 Task: Open Card Legal Review Session in Board Content Marketing Blog Strategy and Execution to Workspace Enterprise Architecture and add a team member Softage.2@softage.net, a label Blue, a checklist Zoology, an attachment from your computer, a color Blue and finally, add a card description 'Plan and execute company team-building activity at an escape room' and a comment 'Let us approach this task with a sense of ownership and accountability, taking responsibility for our actions and decisions.'. Add a start date 'Jan 06, 1900' with a due date 'Jan 13, 1900'
Action: Mouse moved to (88, 295)
Screenshot: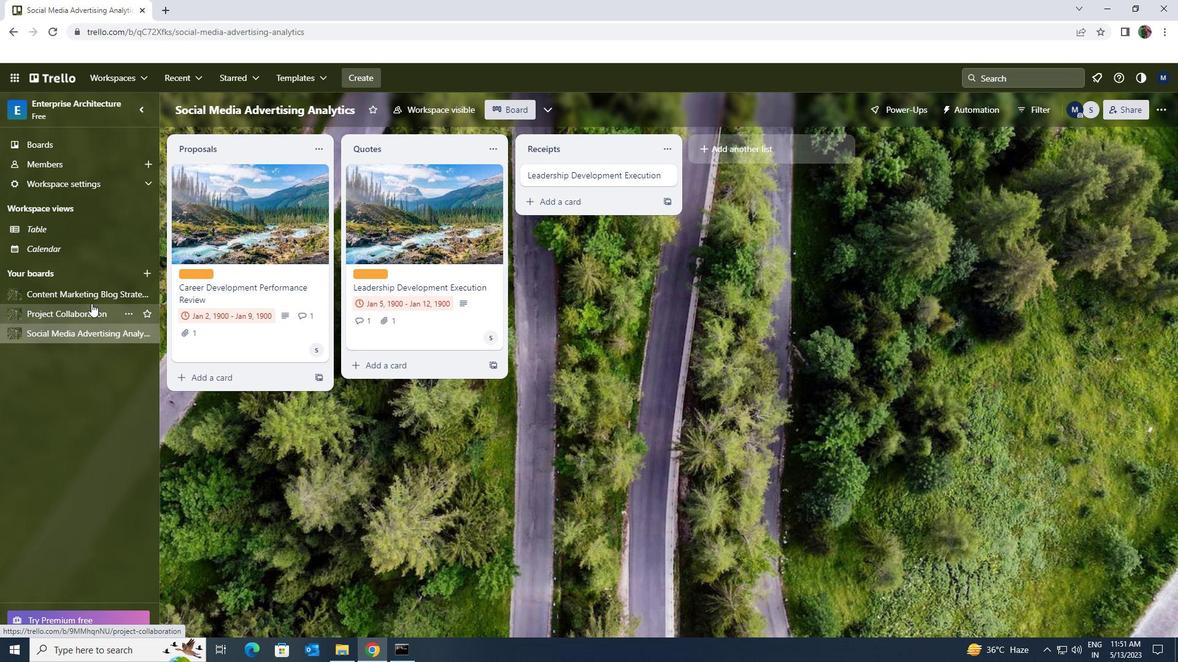 
Action: Mouse pressed left at (88, 295)
Screenshot: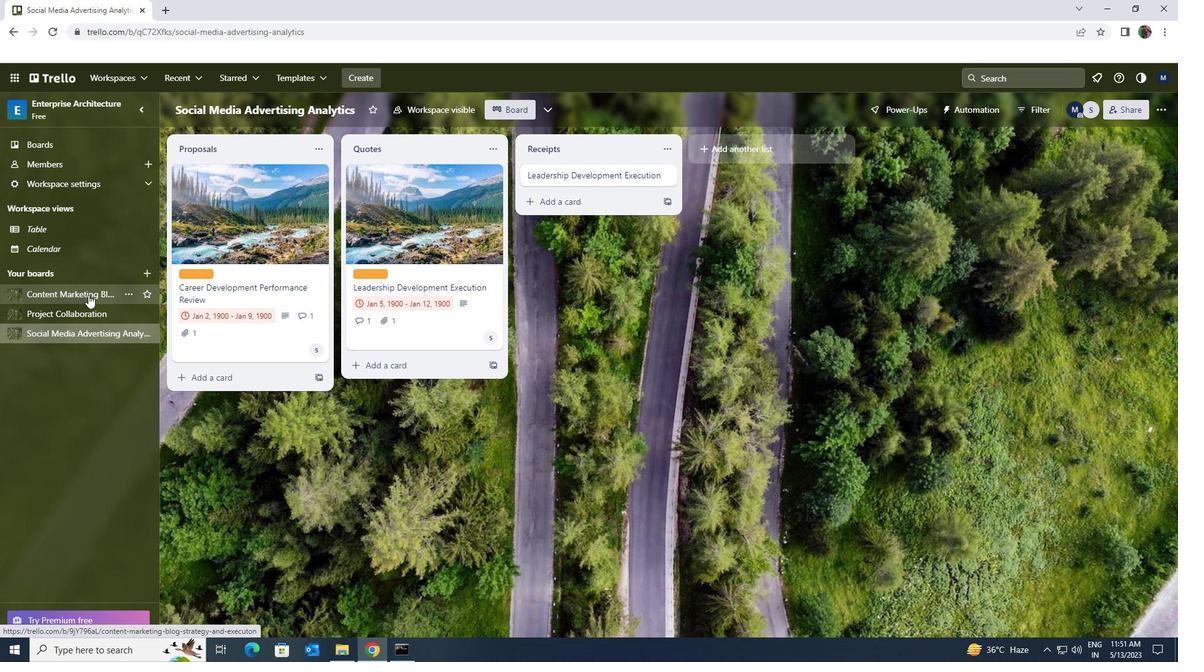 
Action: Mouse moved to (362, 181)
Screenshot: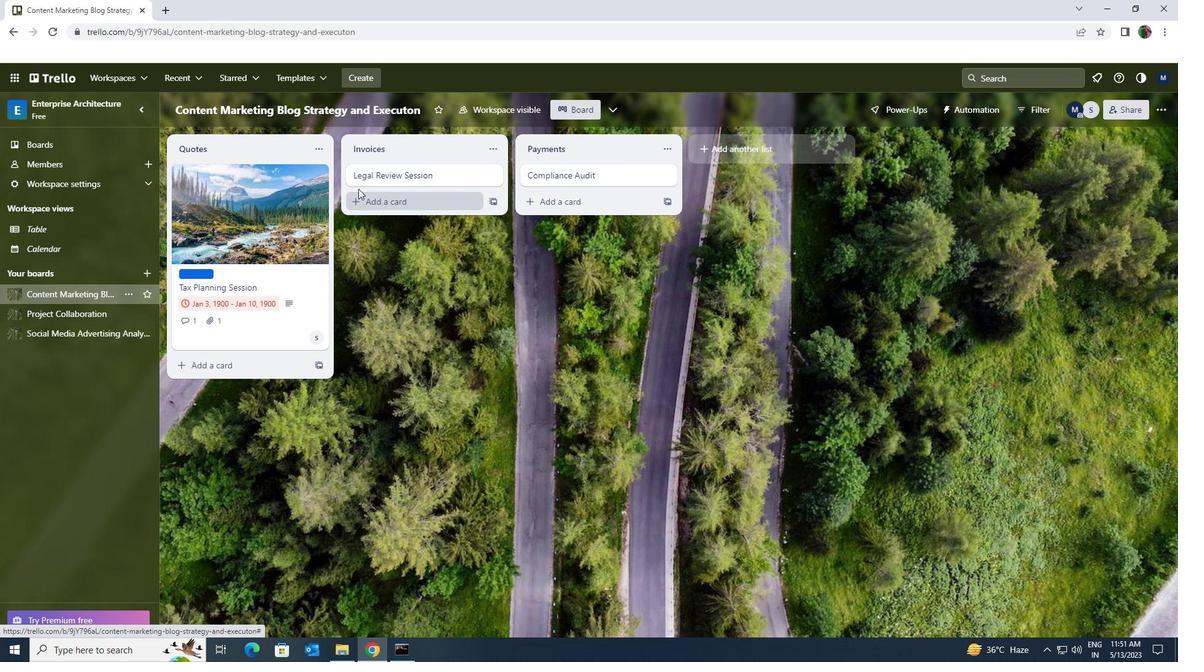
Action: Mouse pressed left at (362, 181)
Screenshot: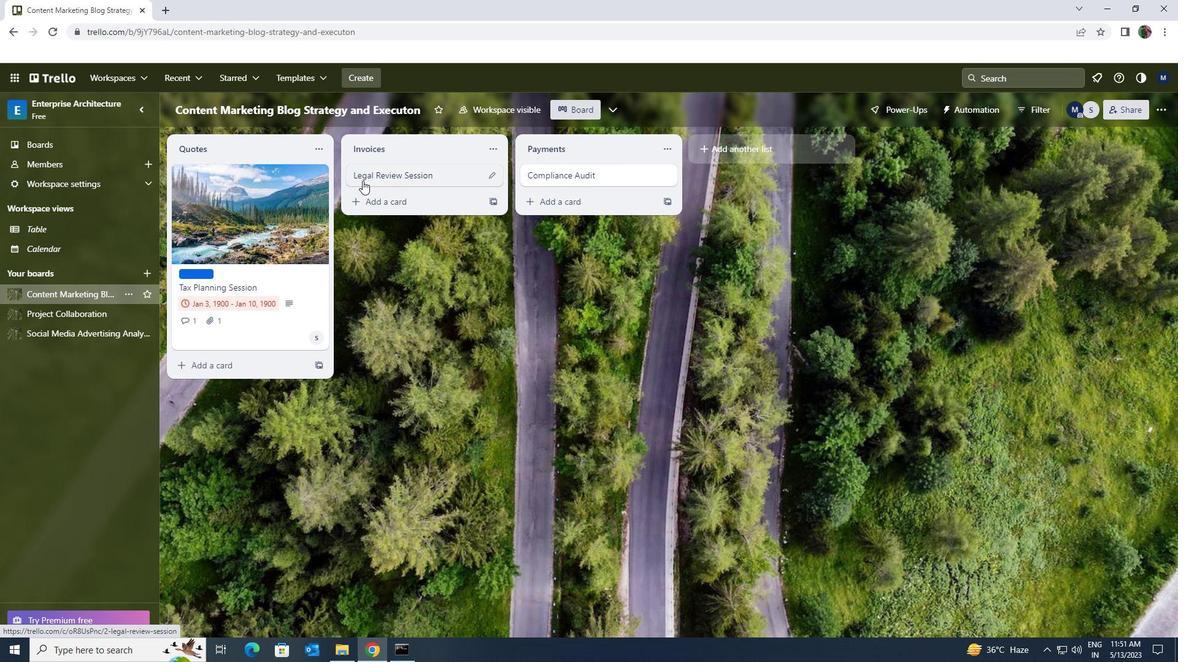 
Action: Mouse moved to (710, 208)
Screenshot: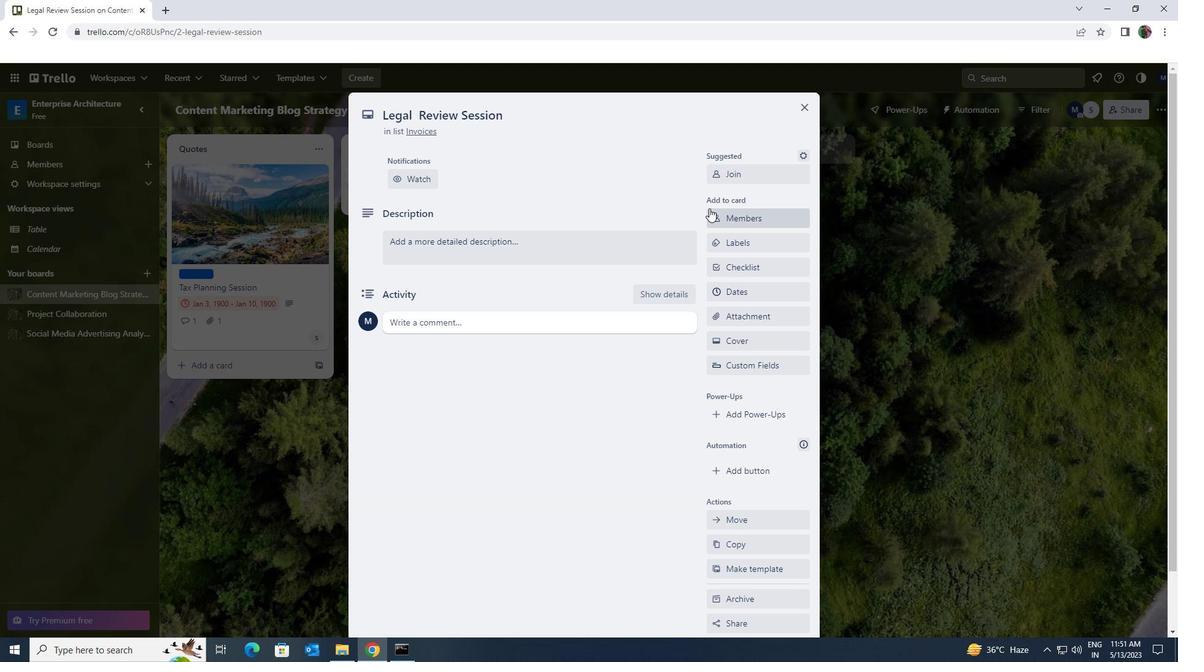 
Action: Mouse pressed left at (710, 208)
Screenshot: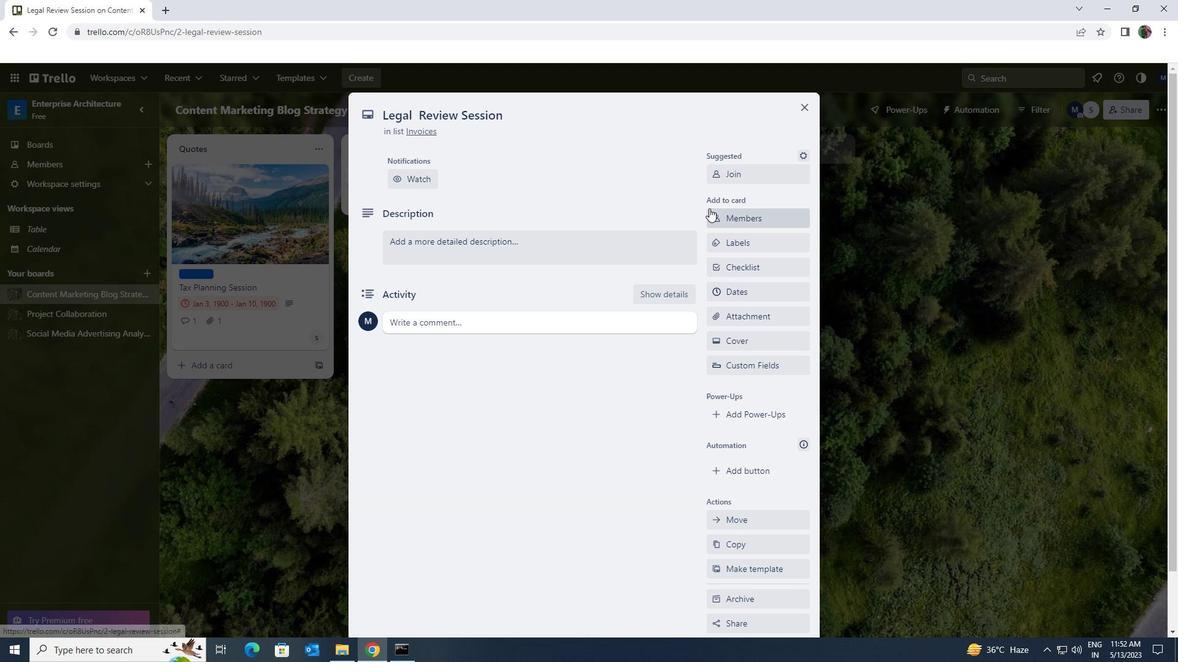 
Action: Key pressed softage.2<Key.shift>@SOFTAGE.NET
Screenshot: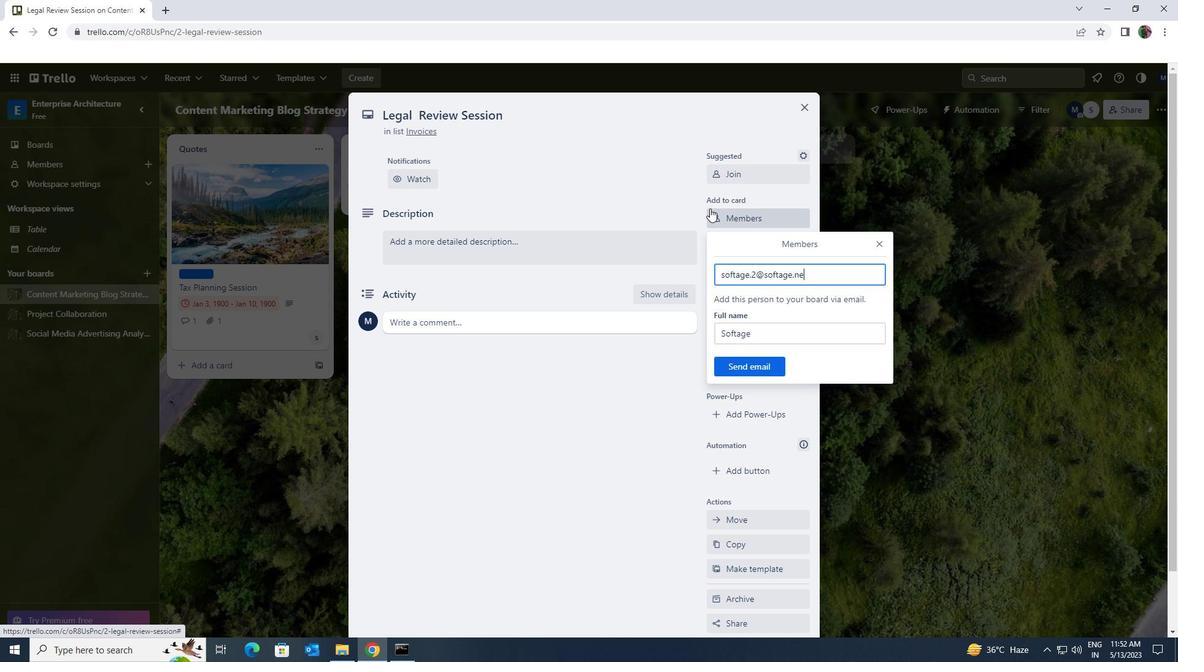 
Action: Mouse moved to (738, 357)
Screenshot: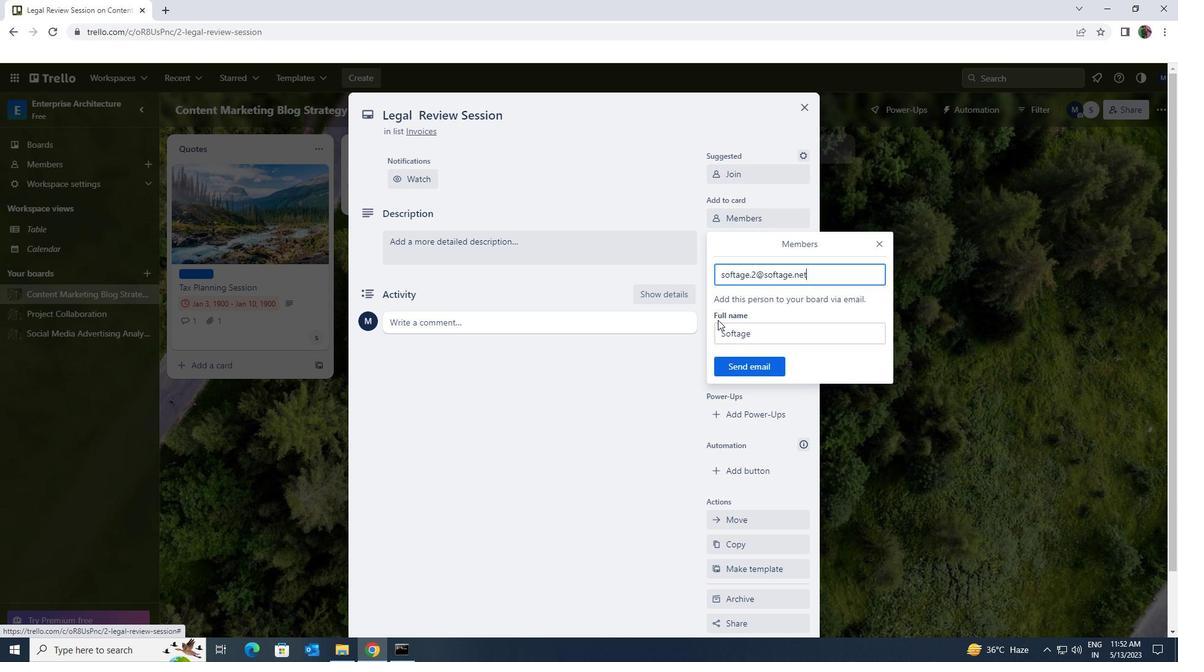 
Action: Mouse pressed left at (738, 357)
Screenshot: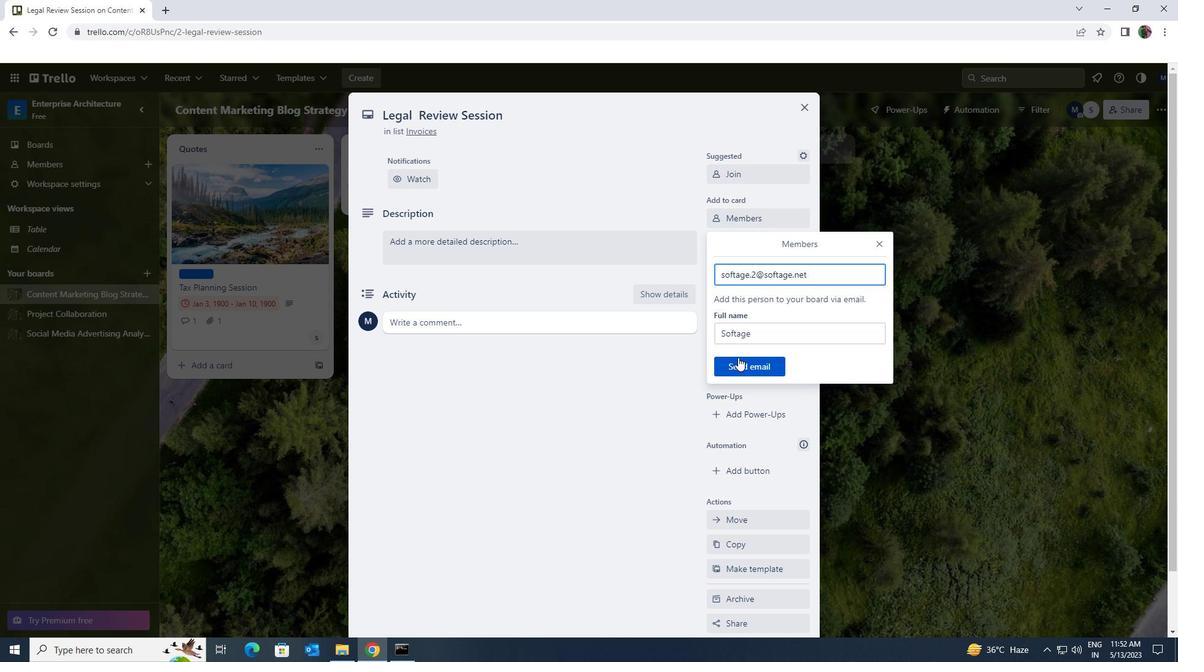 
Action: Mouse moved to (742, 249)
Screenshot: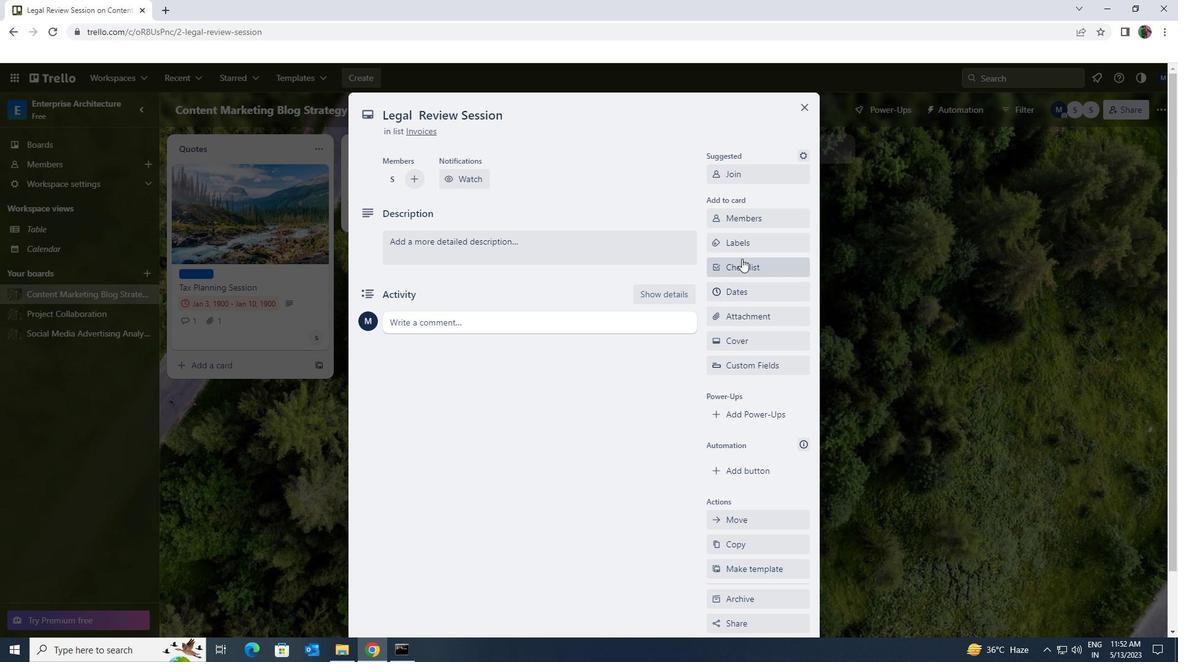 
Action: Mouse pressed left at (742, 249)
Screenshot: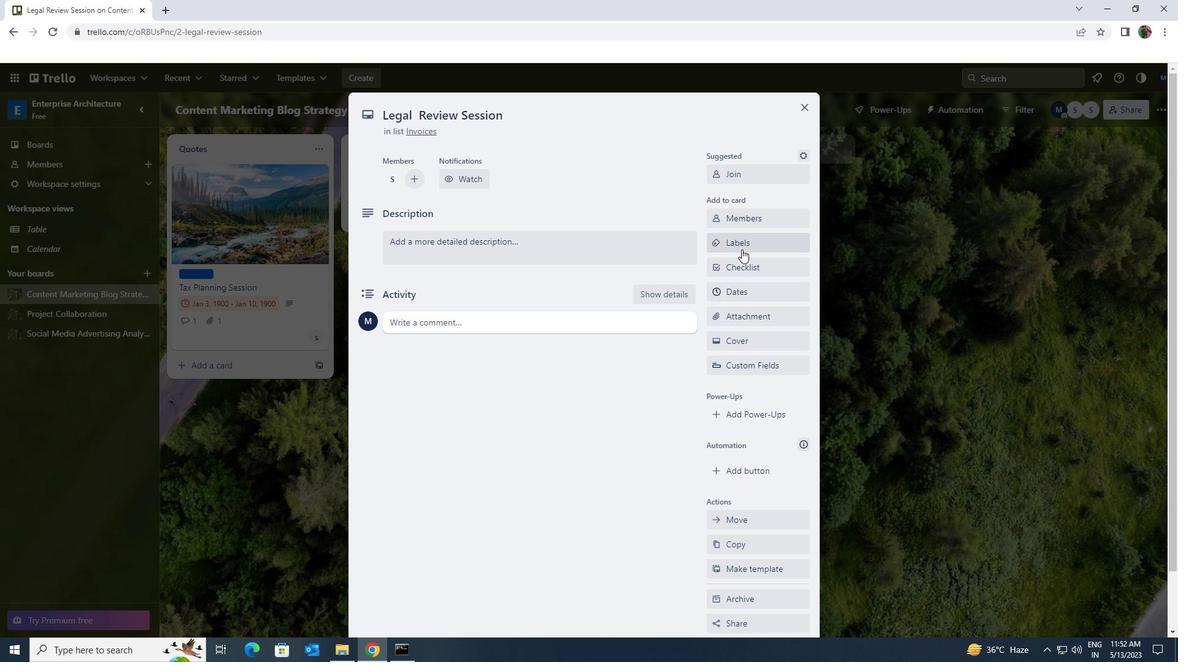 
Action: Mouse moved to (786, 502)
Screenshot: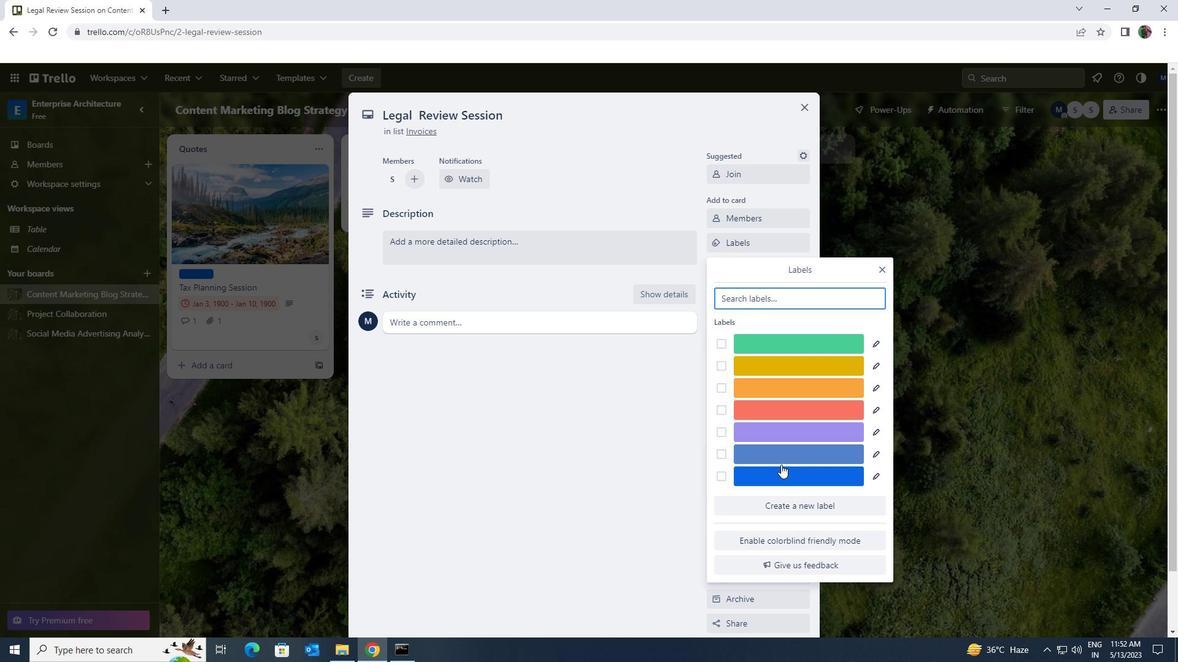 
Action: Mouse pressed left at (786, 502)
Screenshot: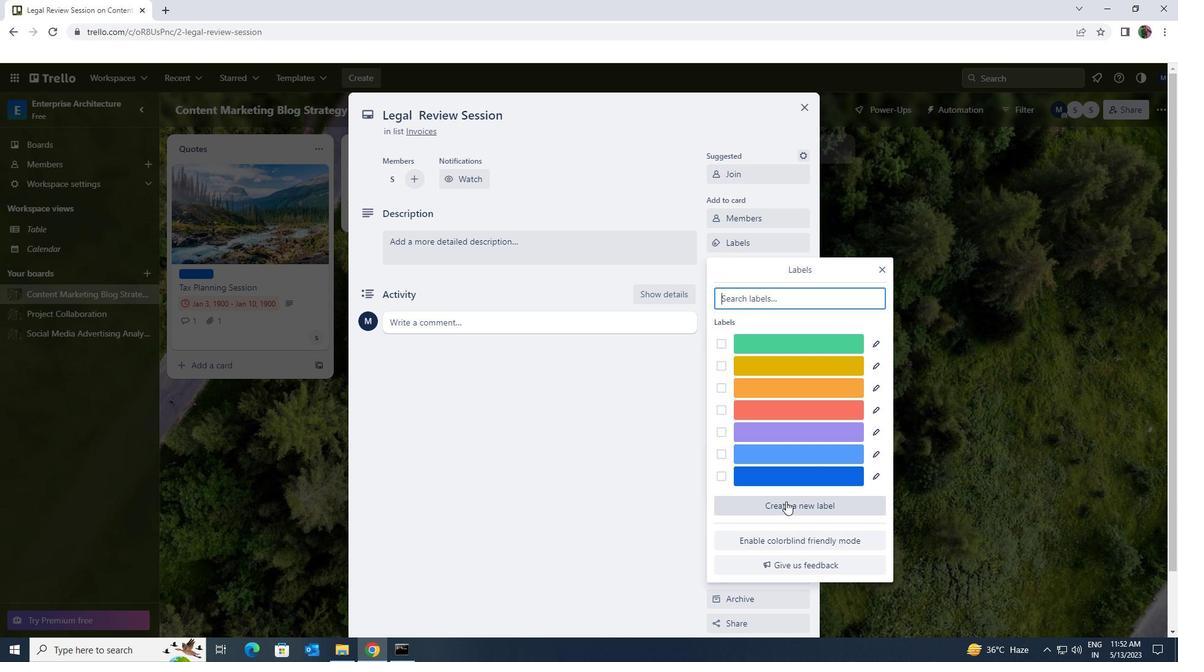 
Action: Mouse moved to (732, 535)
Screenshot: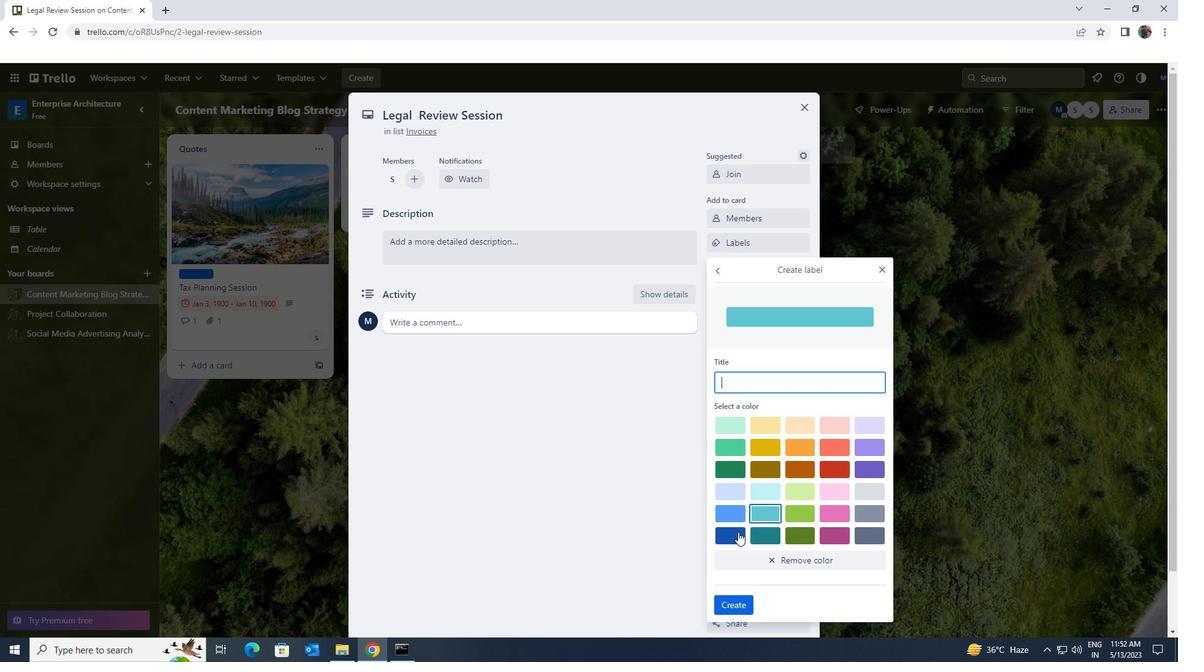 
Action: Mouse pressed left at (732, 535)
Screenshot: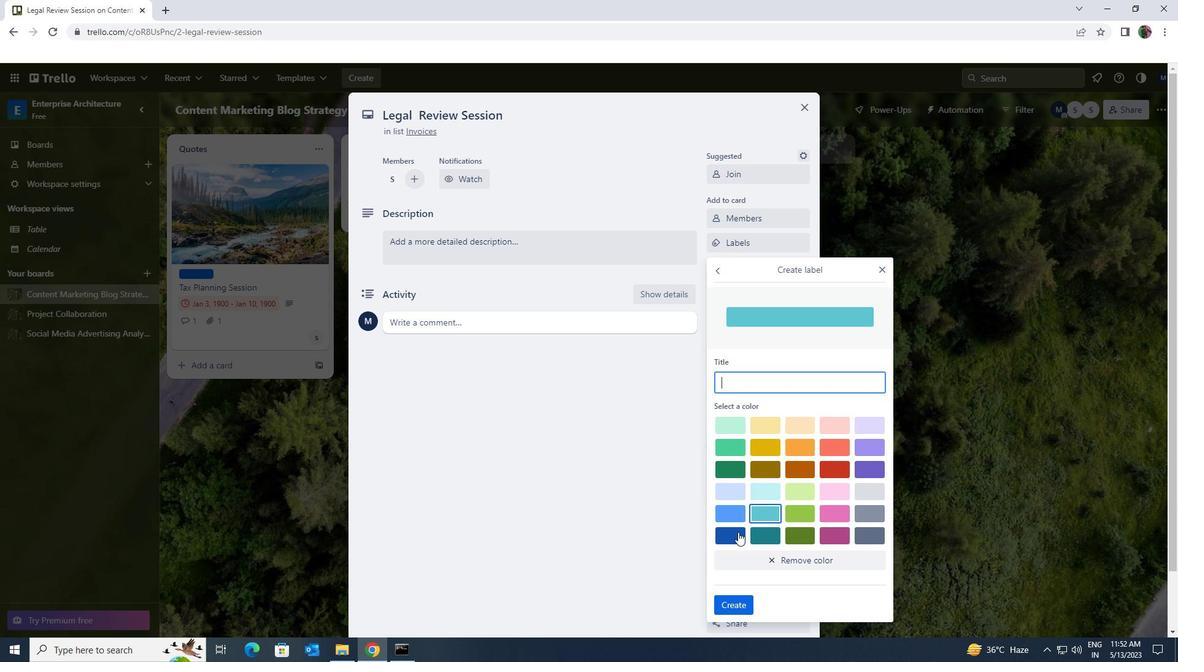 
Action: Mouse moved to (735, 601)
Screenshot: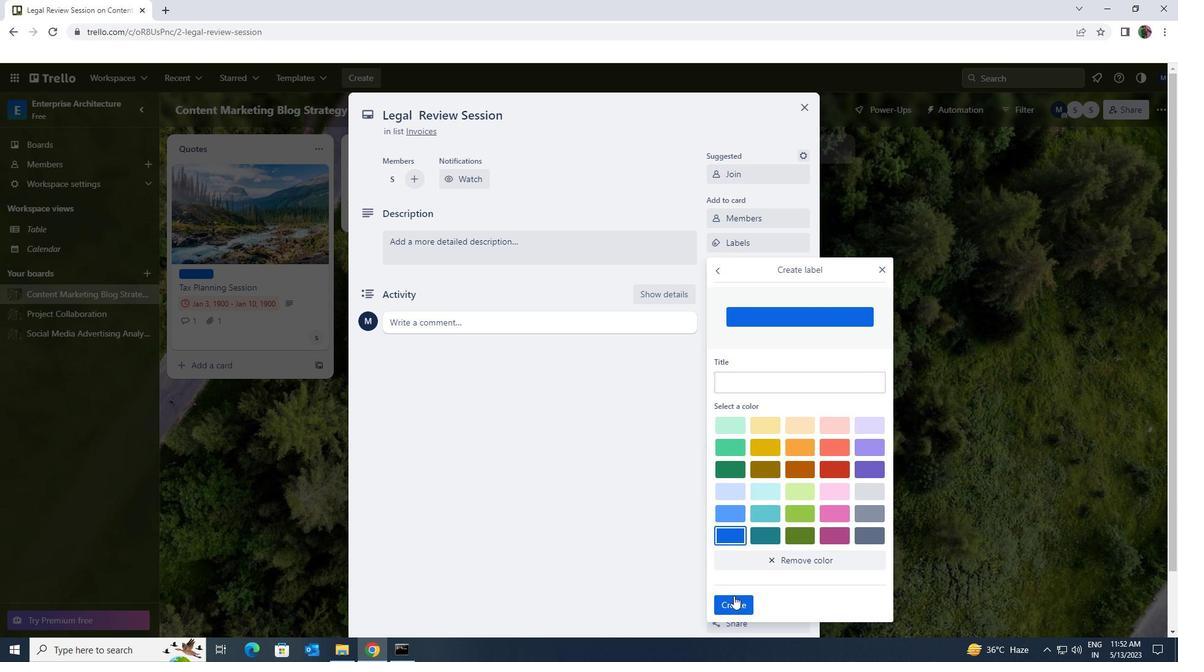 
Action: Mouse pressed left at (735, 601)
Screenshot: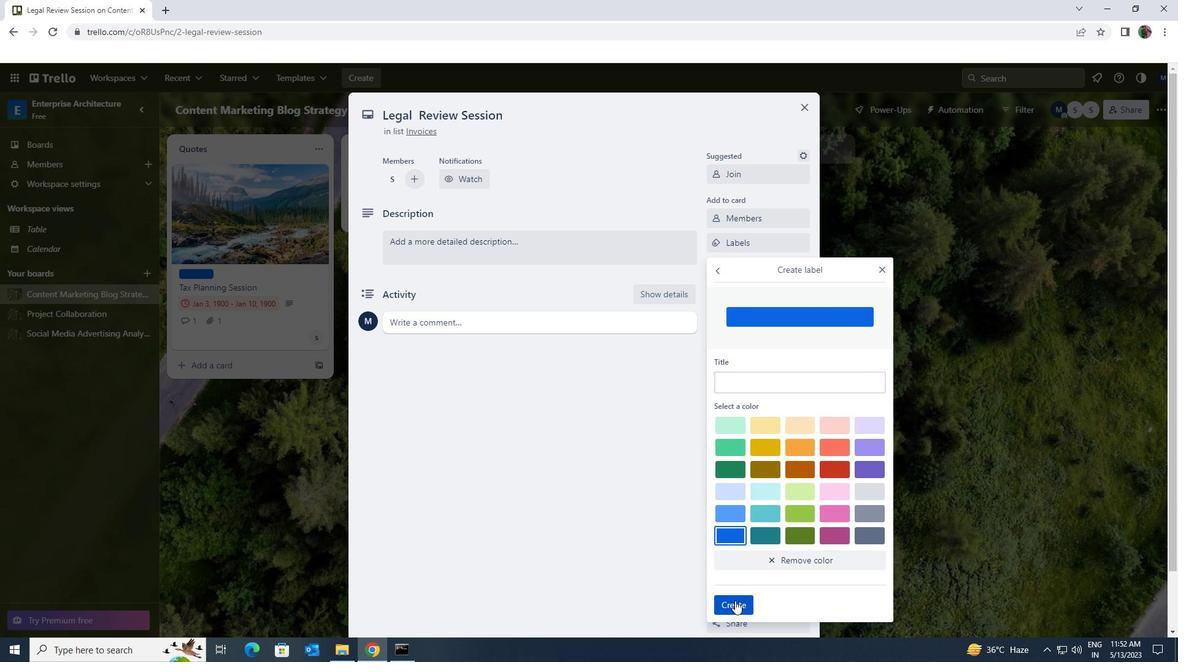 
Action: Mouse moved to (886, 271)
Screenshot: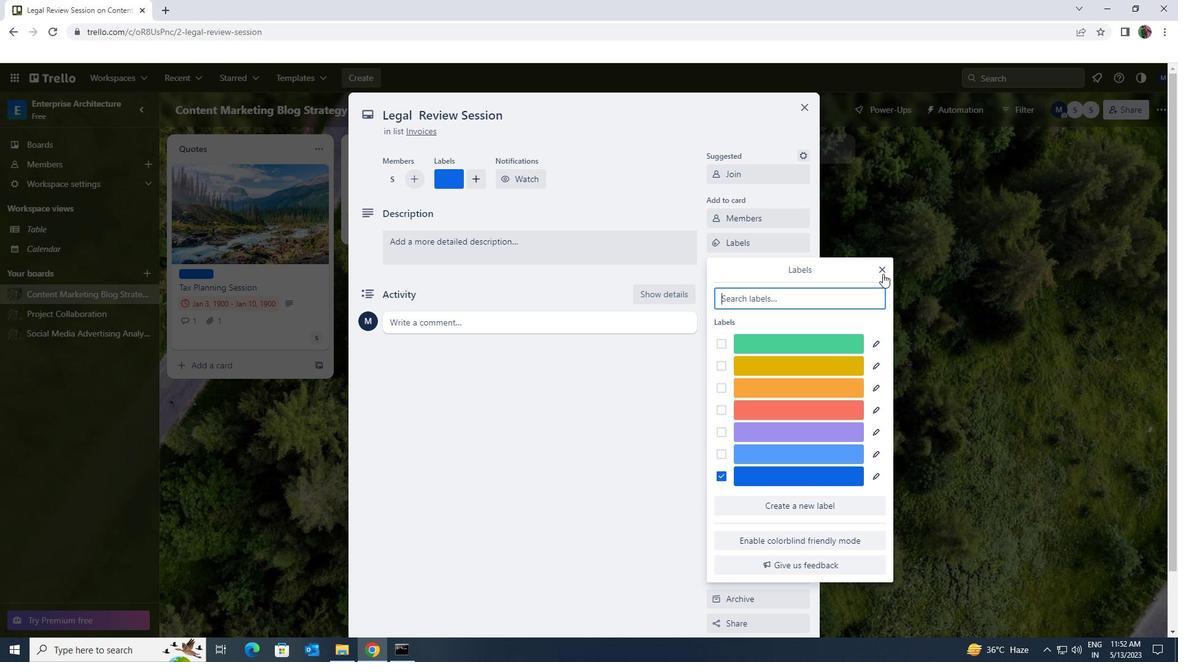 
Action: Mouse pressed left at (886, 271)
Screenshot: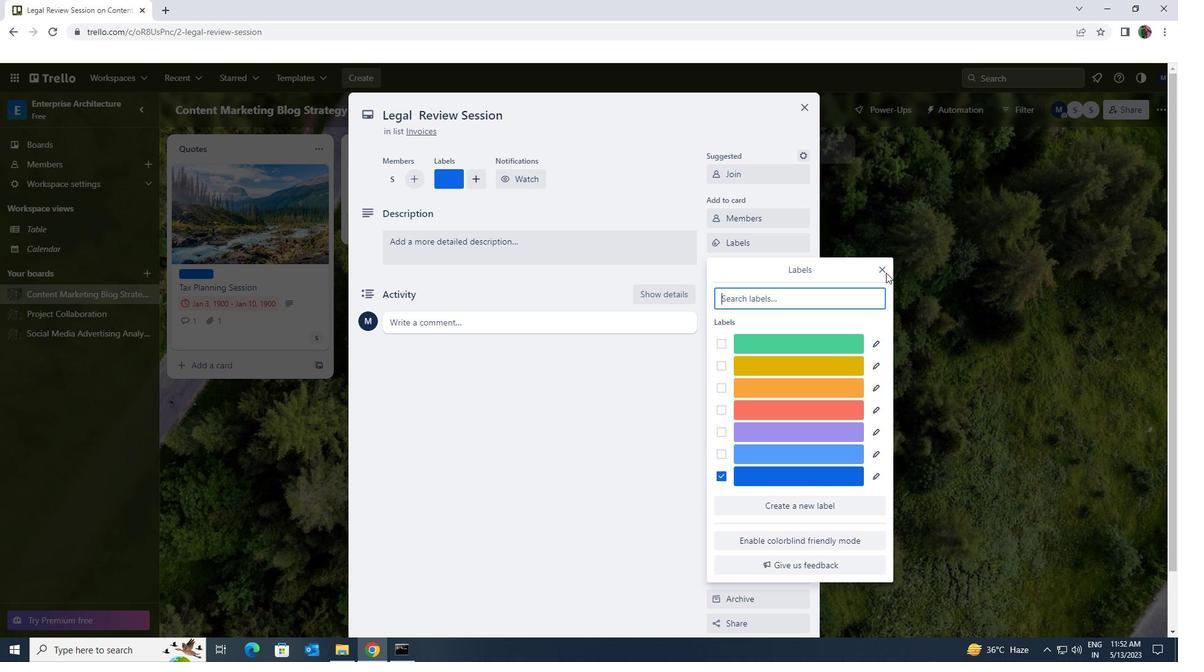 
Action: Mouse moved to (879, 273)
Screenshot: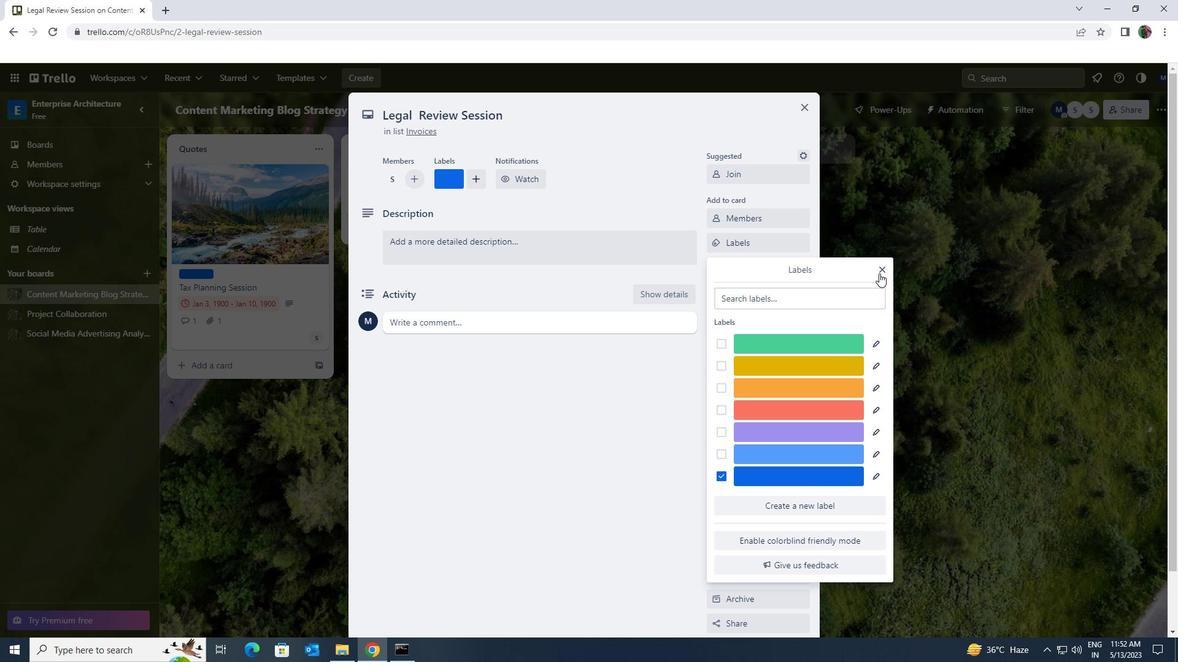 
Action: Mouse pressed left at (879, 273)
Screenshot: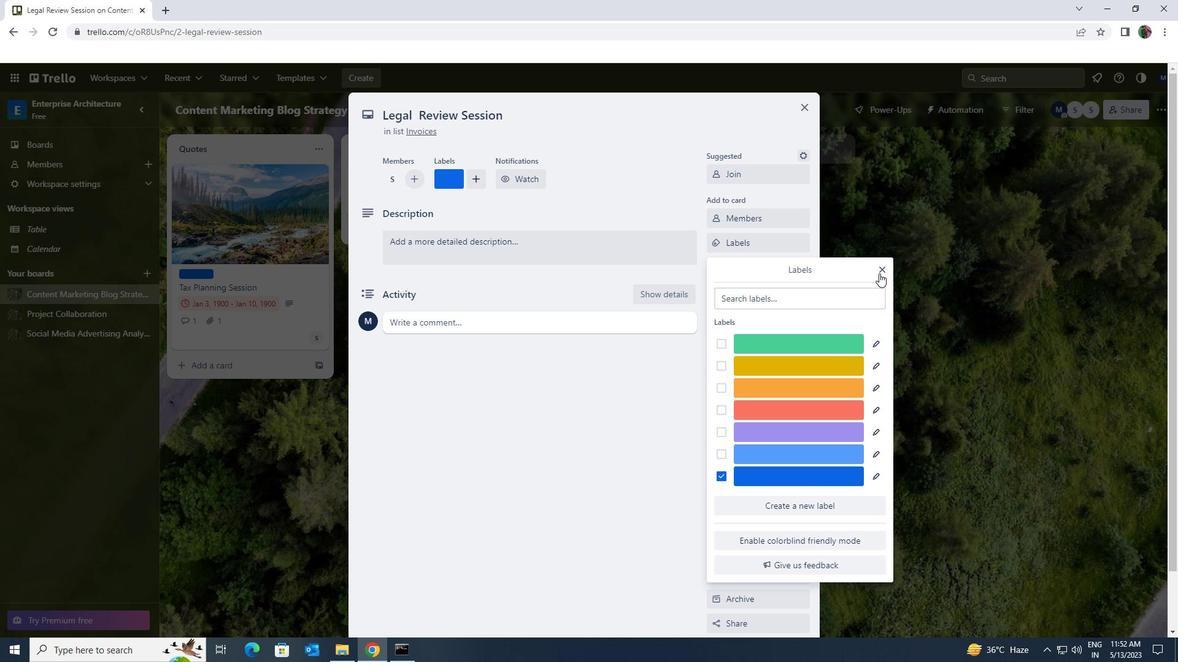 
Action: Mouse moved to (783, 268)
Screenshot: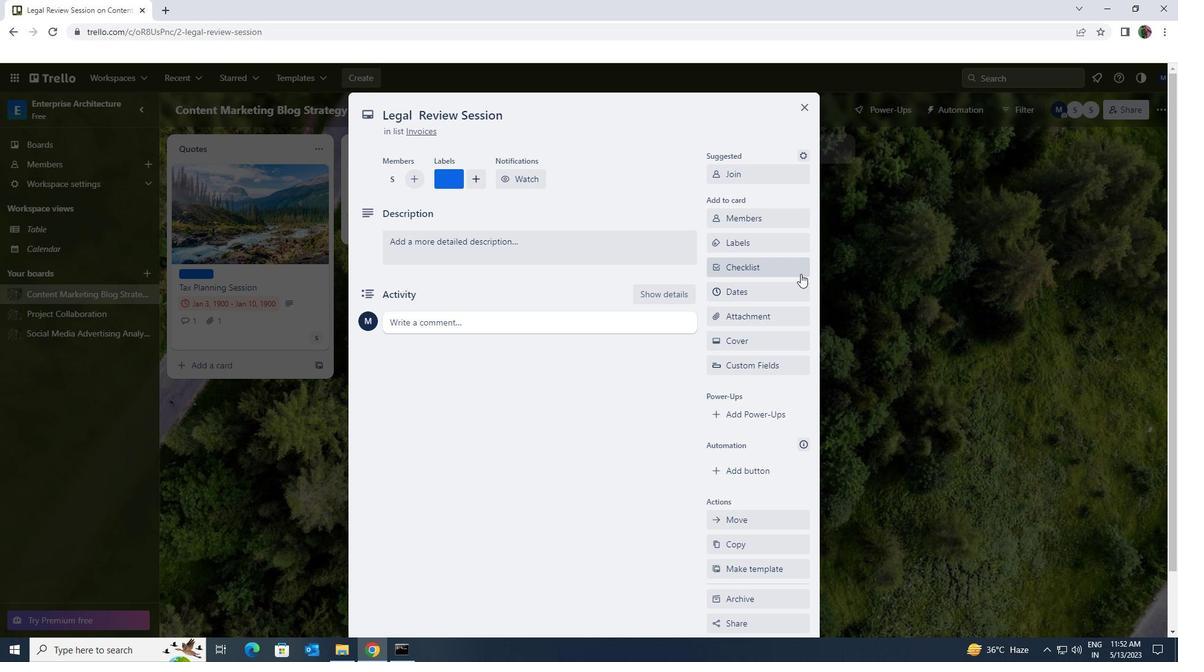 
Action: Mouse pressed left at (783, 268)
Screenshot: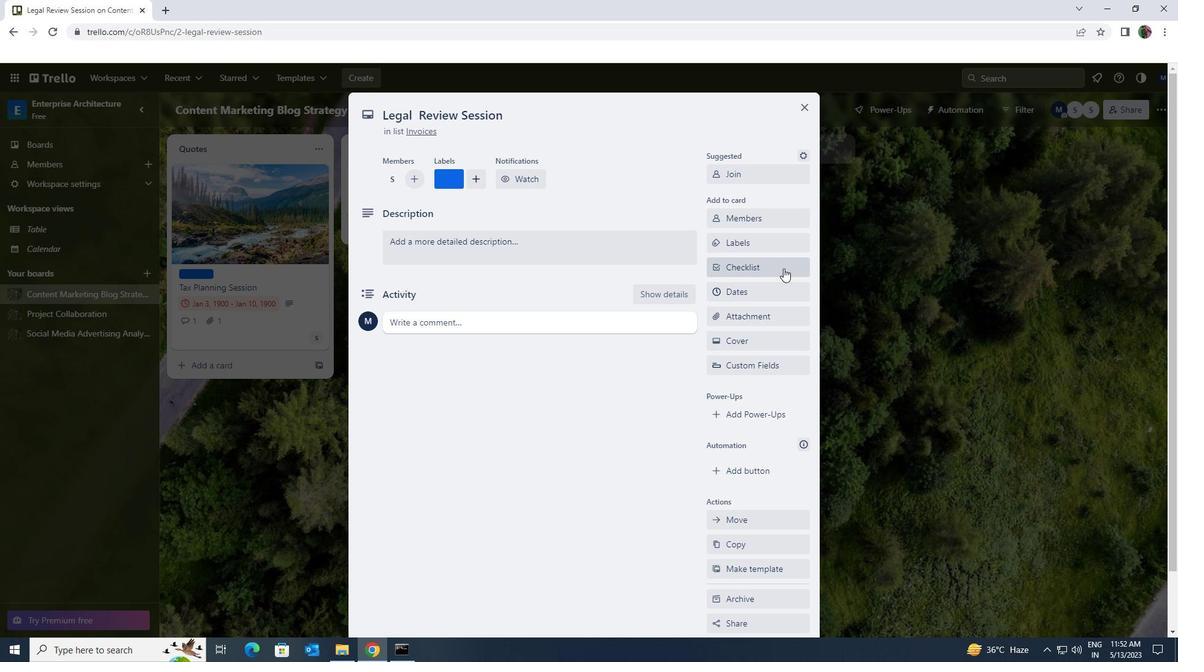 
Action: Key pressed <Key.shift>ZOOLOGY
Screenshot: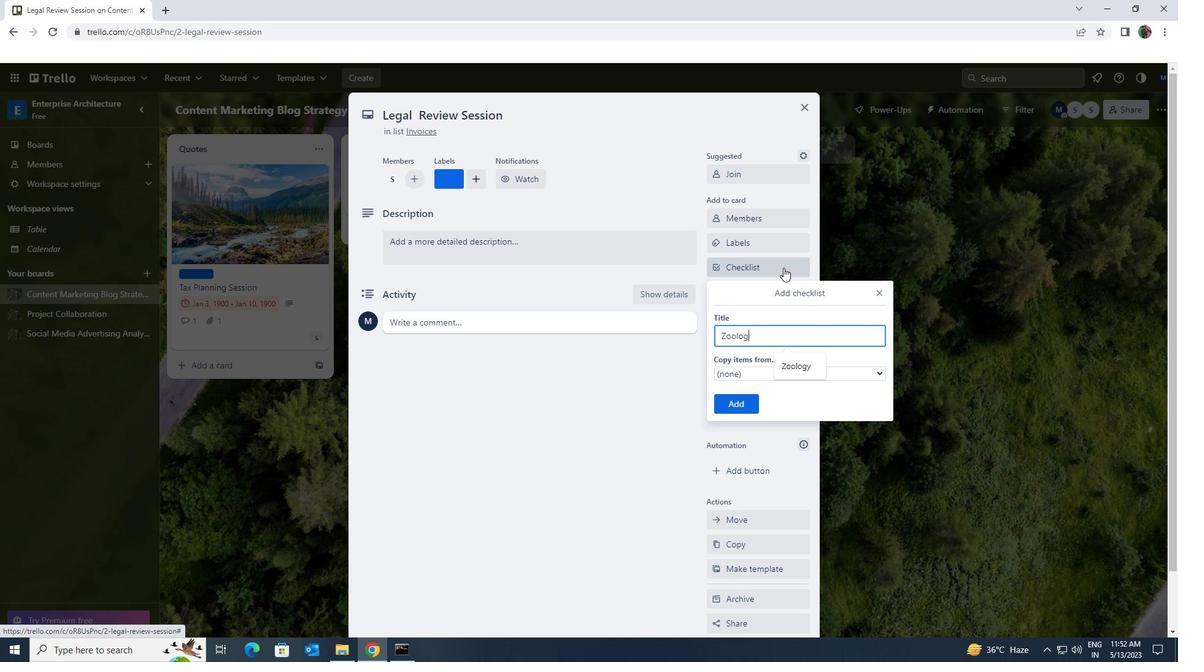 
Action: Mouse moved to (739, 398)
Screenshot: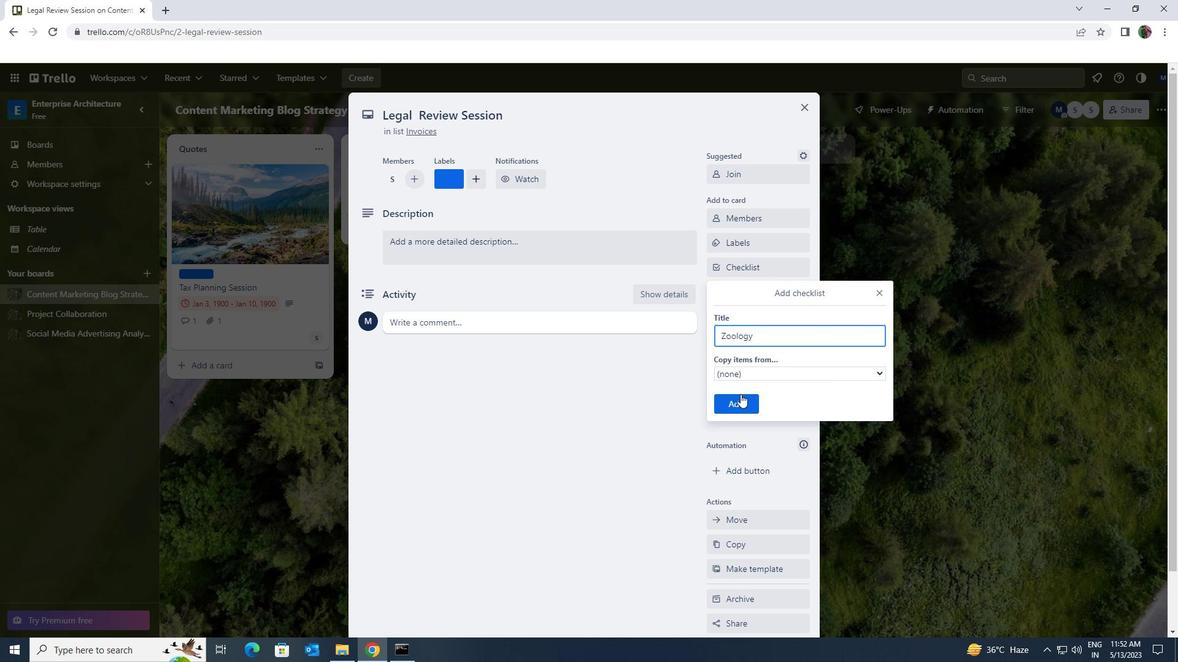 
Action: Mouse pressed left at (739, 398)
Screenshot: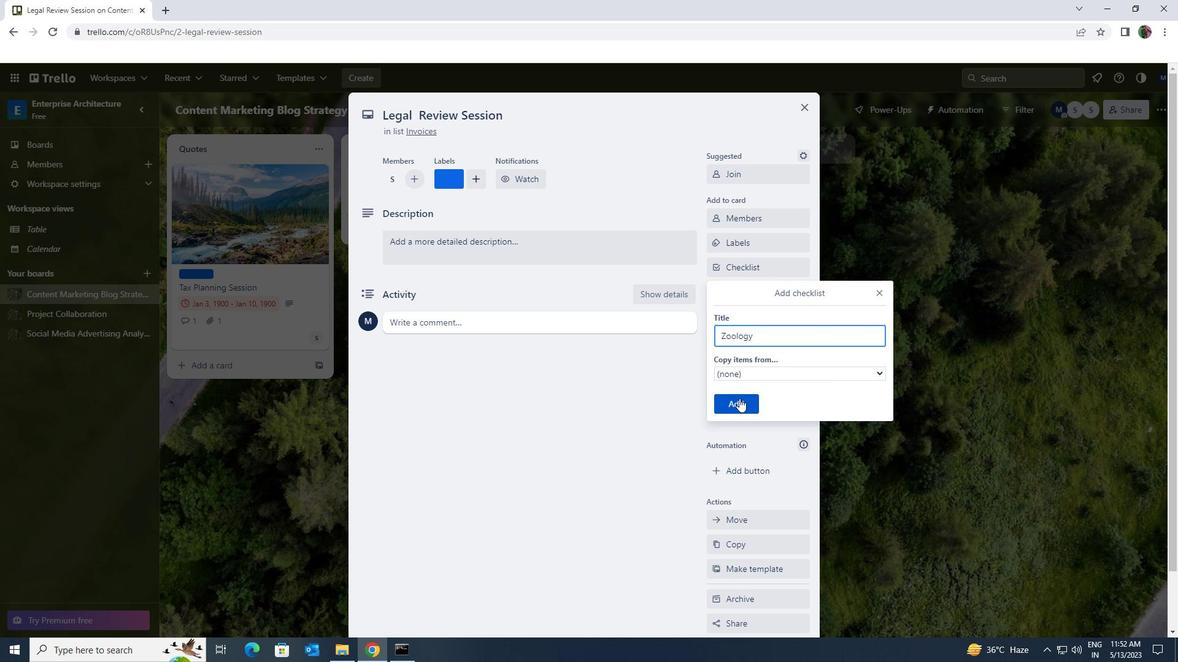 
Action: Mouse moved to (761, 308)
Screenshot: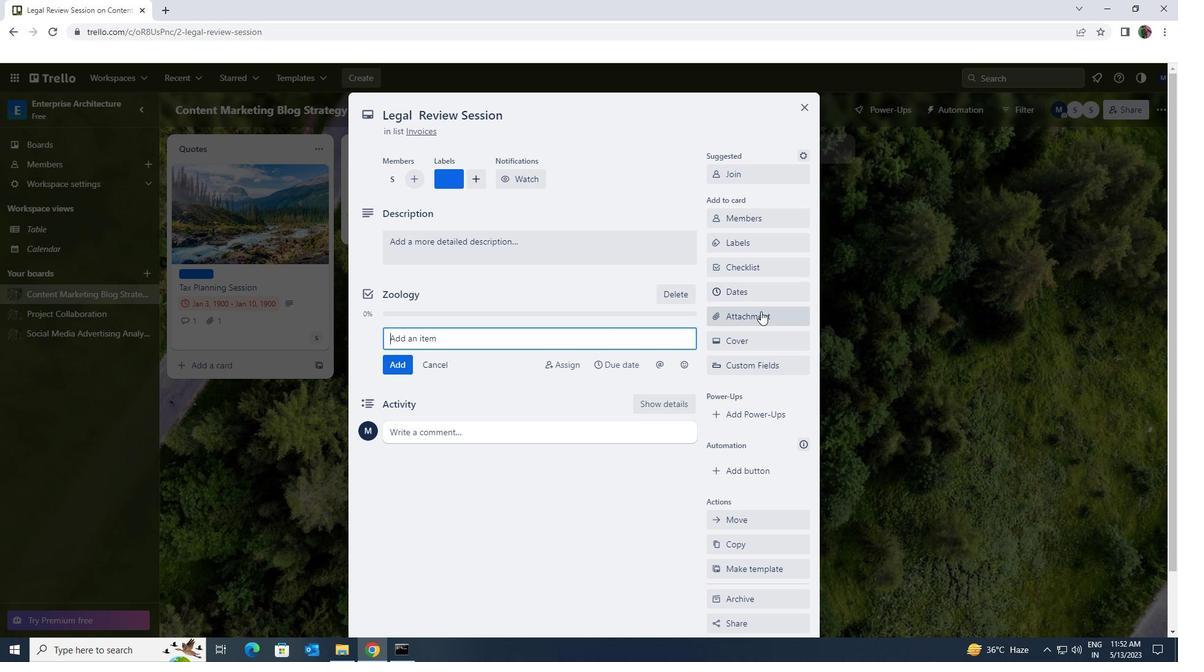 
Action: Mouse pressed left at (761, 308)
Screenshot: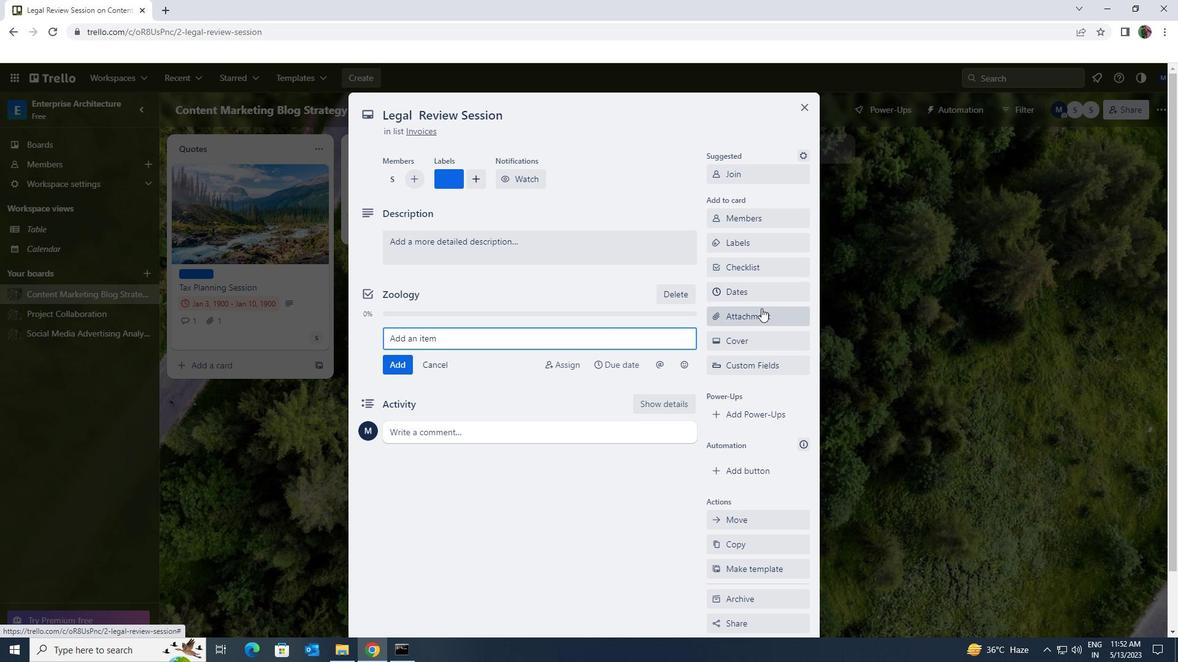 
Action: Mouse moved to (747, 370)
Screenshot: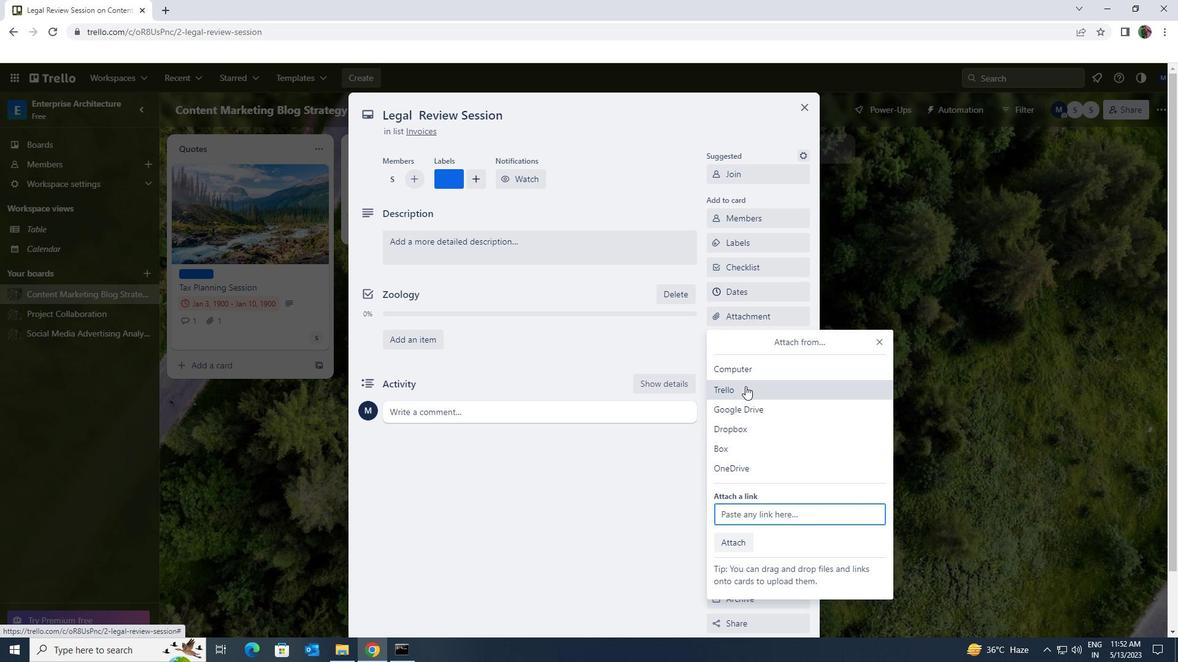 
Action: Mouse pressed left at (747, 370)
Screenshot: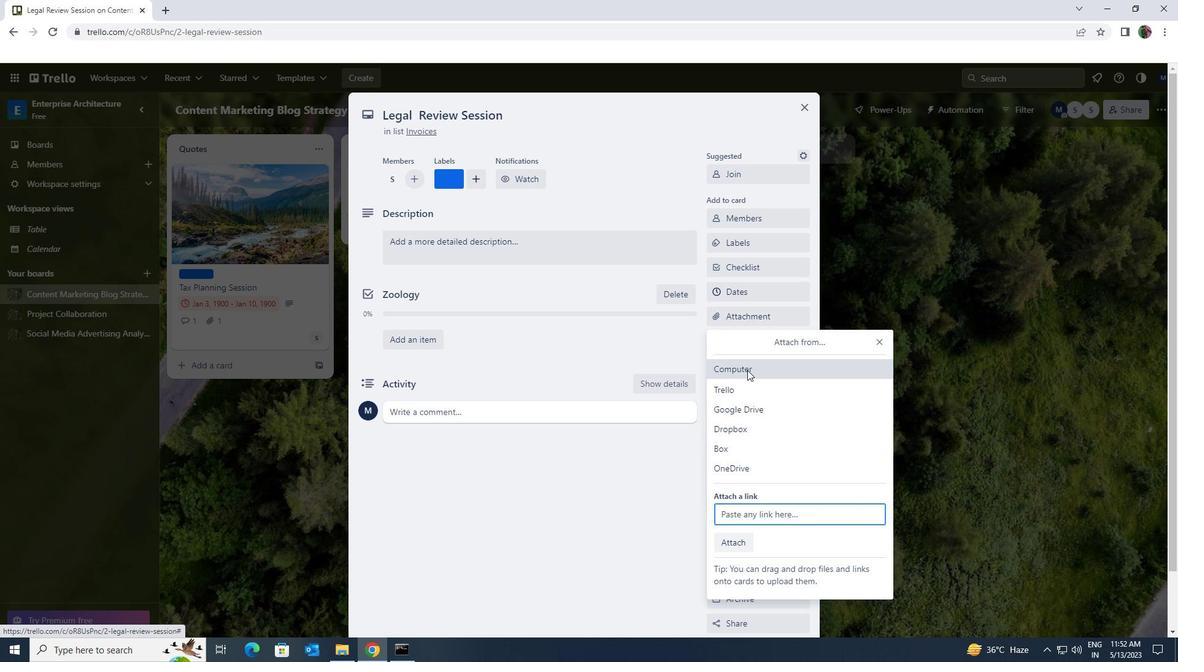 
Action: Mouse moved to (366, 155)
Screenshot: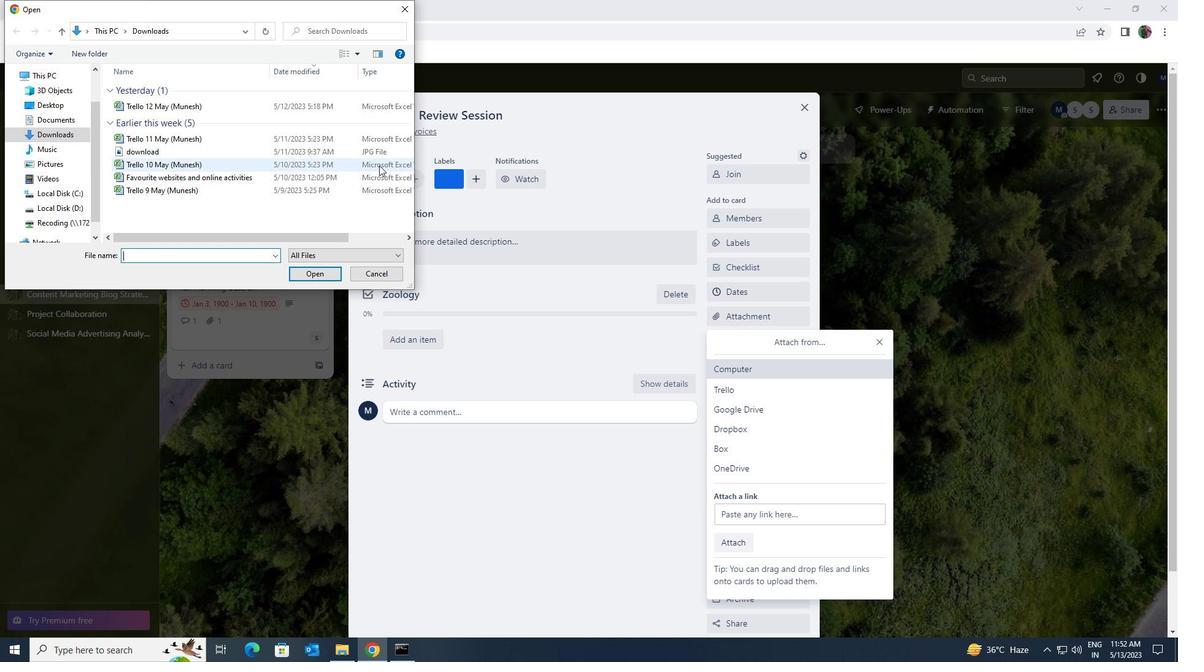 
Action: Mouse pressed left at (366, 155)
Screenshot: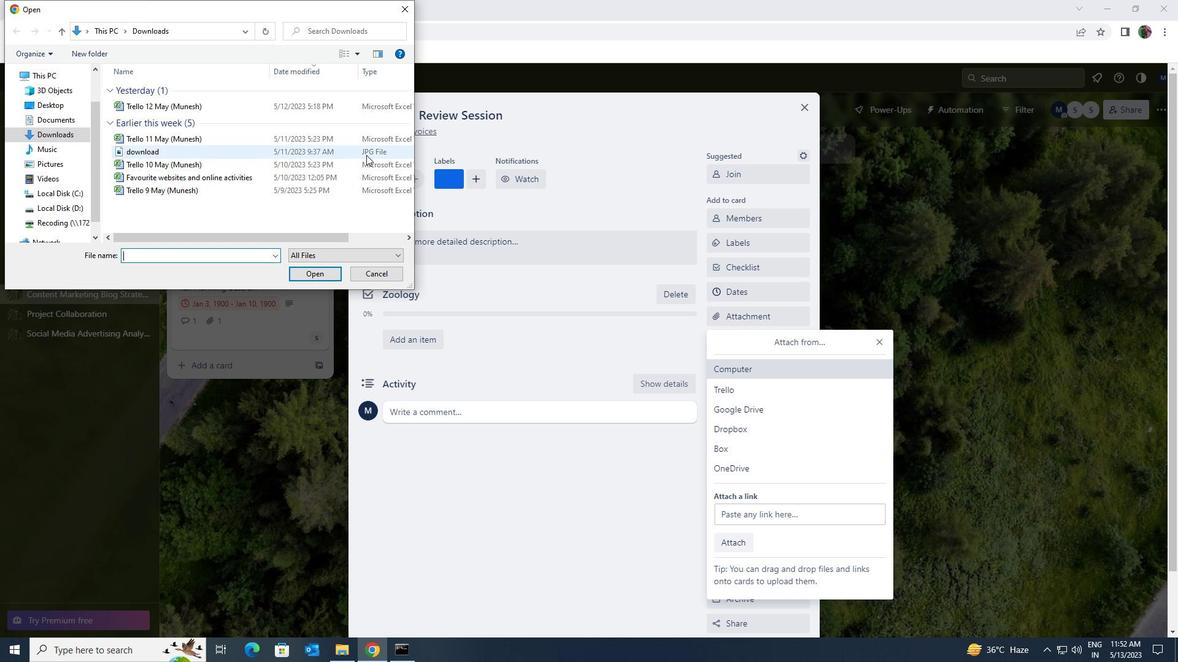 
Action: Mouse moved to (333, 268)
Screenshot: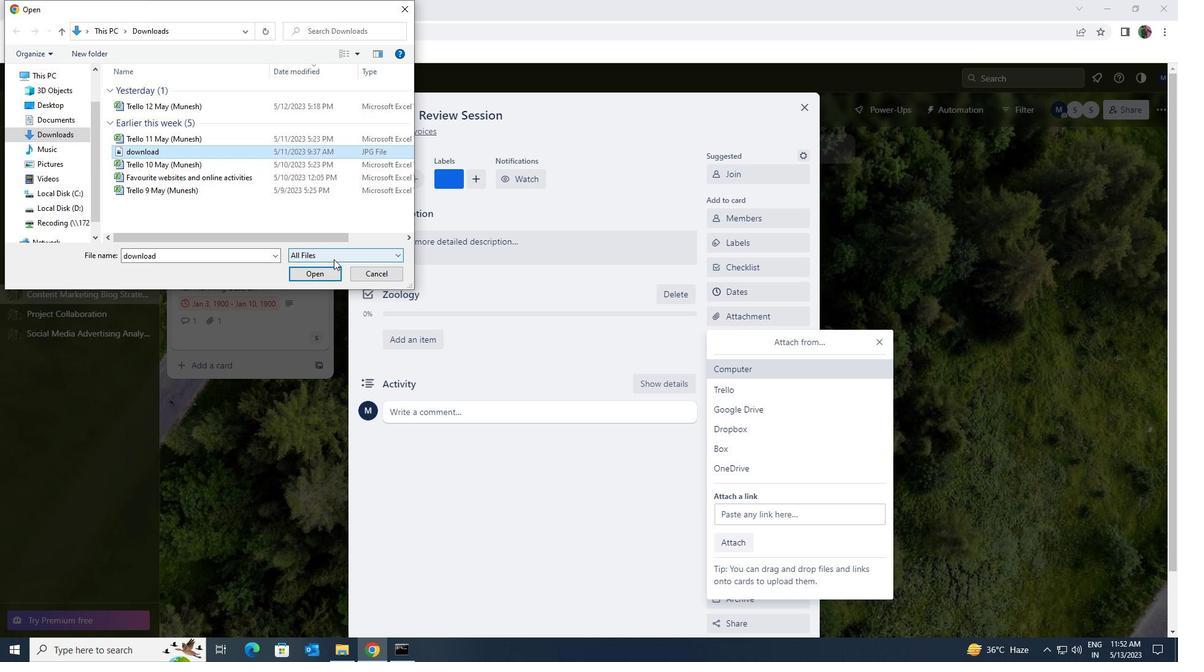 
Action: Mouse pressed left at (333, 268)
Screenshot: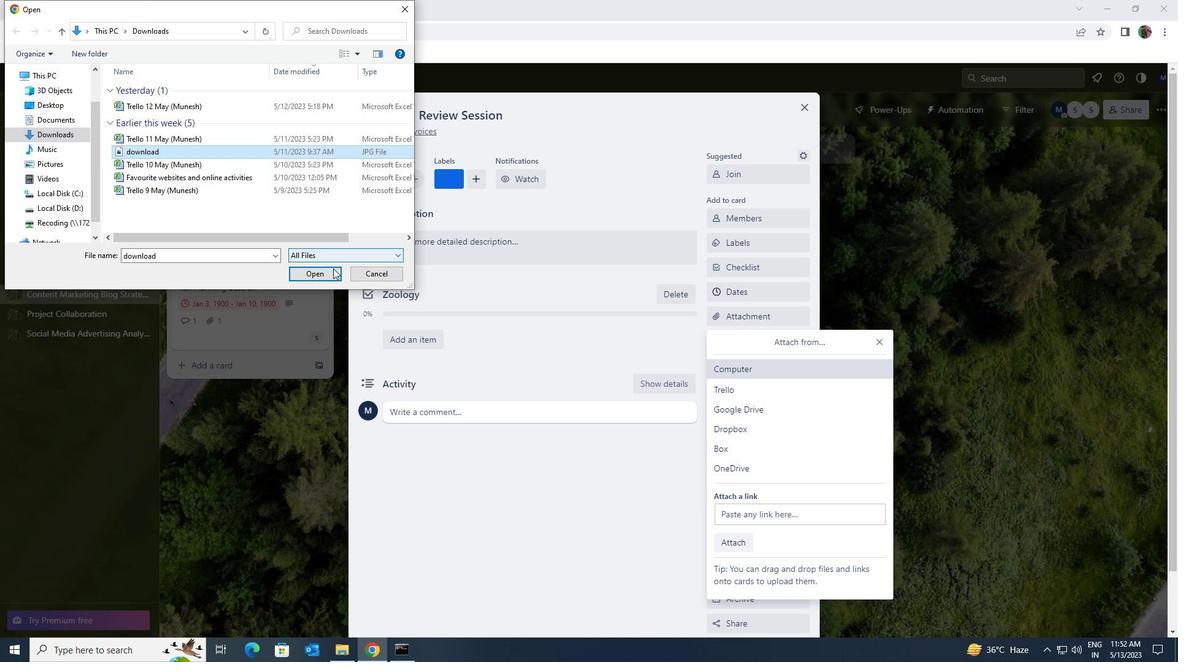 
Action: Mouse moved to (479, 348)
Screenshot: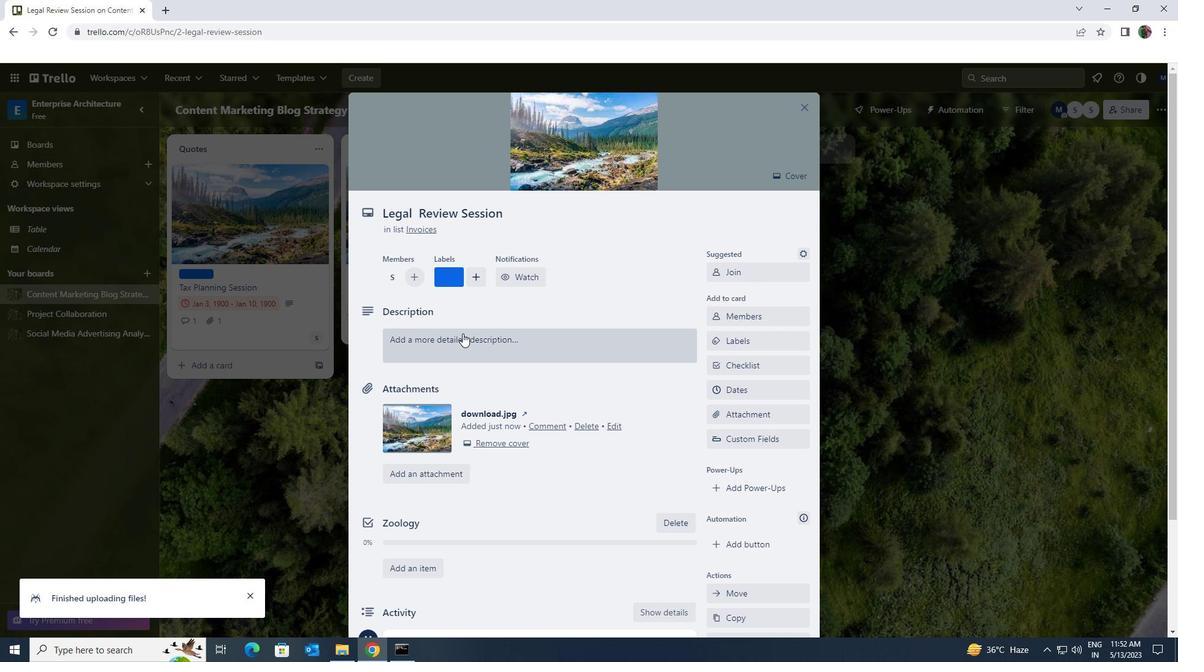 
Action: Mouse pressed left at (479, 348)
Screenshot: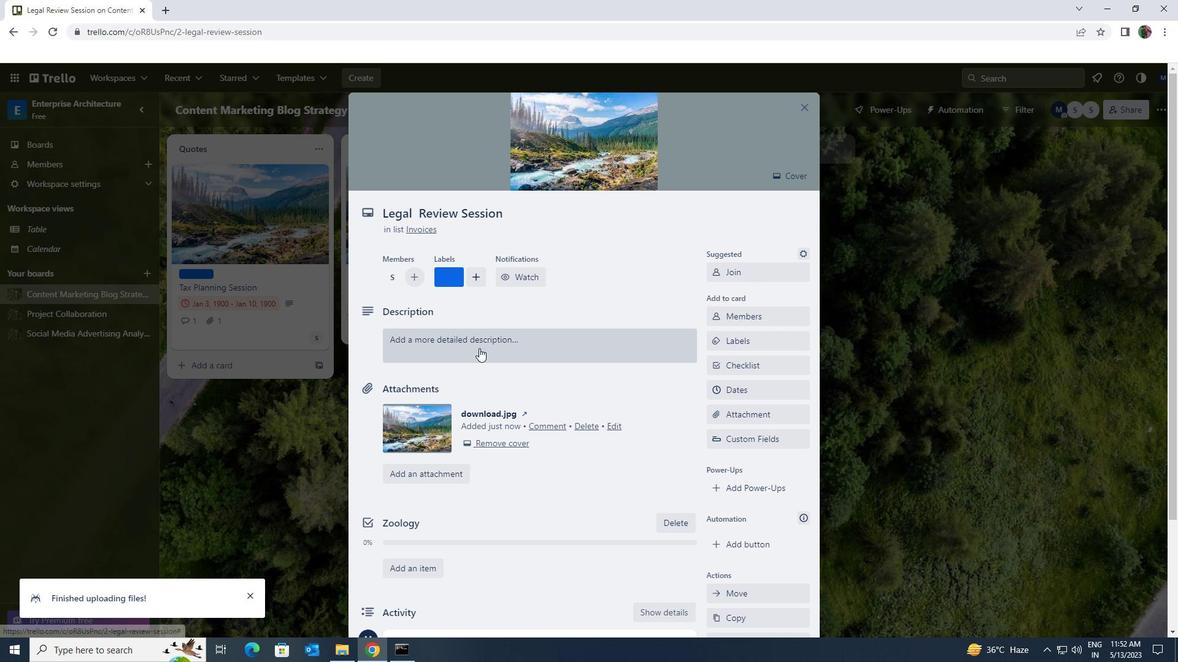 
Action: Key pressed <Key.shift>PLAN<Key.space>AND<Key.space>EXECUTE<Key.space>COMPANY<Key.space>TEAM<Key.space>BUILDING<Key.space>ACTIVITY<Key.space>AT<Key.space>AN<Key.space>ESCAPE<Key.space>ROOM<Key.space>
Screenshot: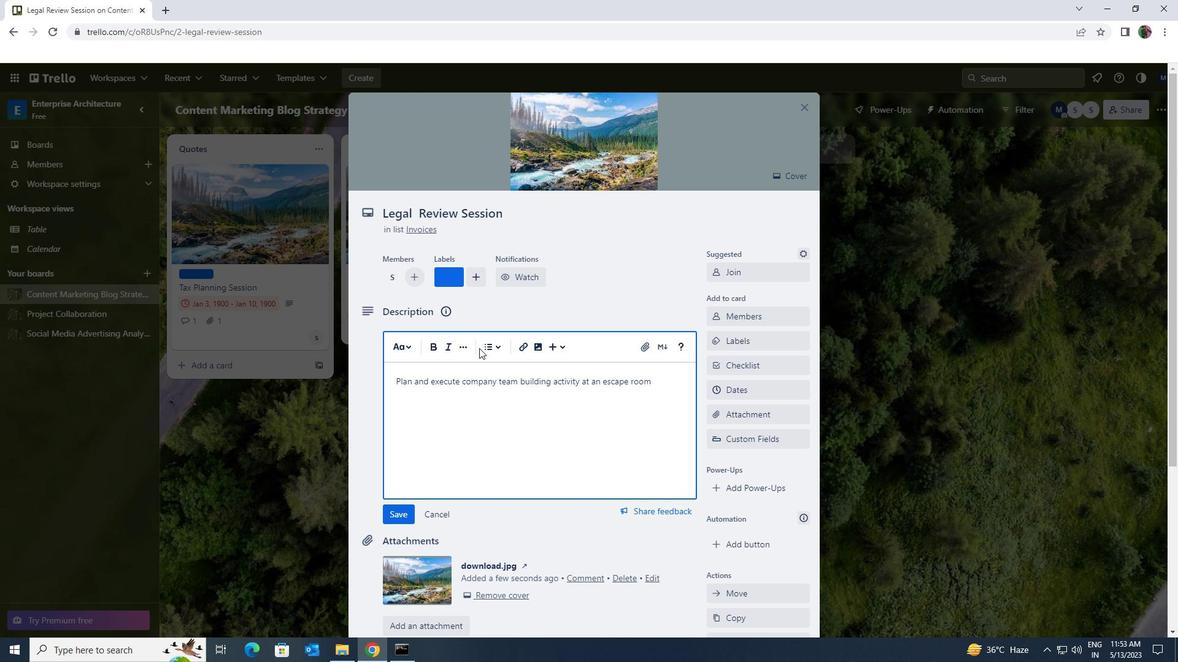 
Action: Mouse moved to (408, 510)
Screenshot: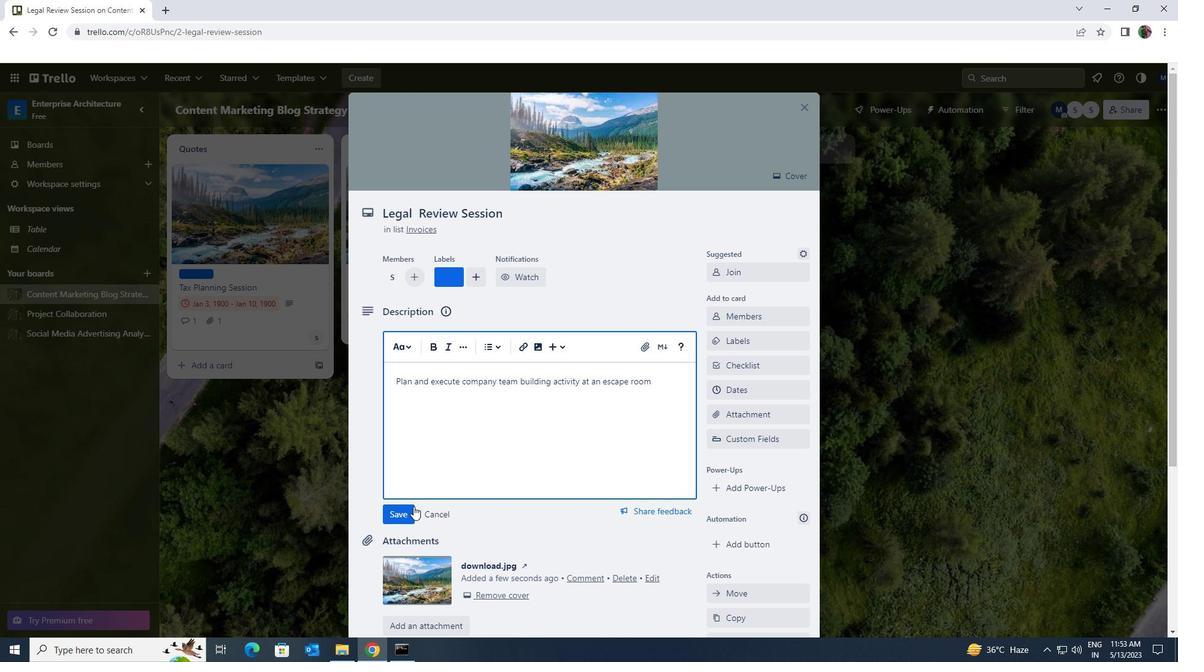
Action: Mouse pressed left at (408, 510)
Screenshot: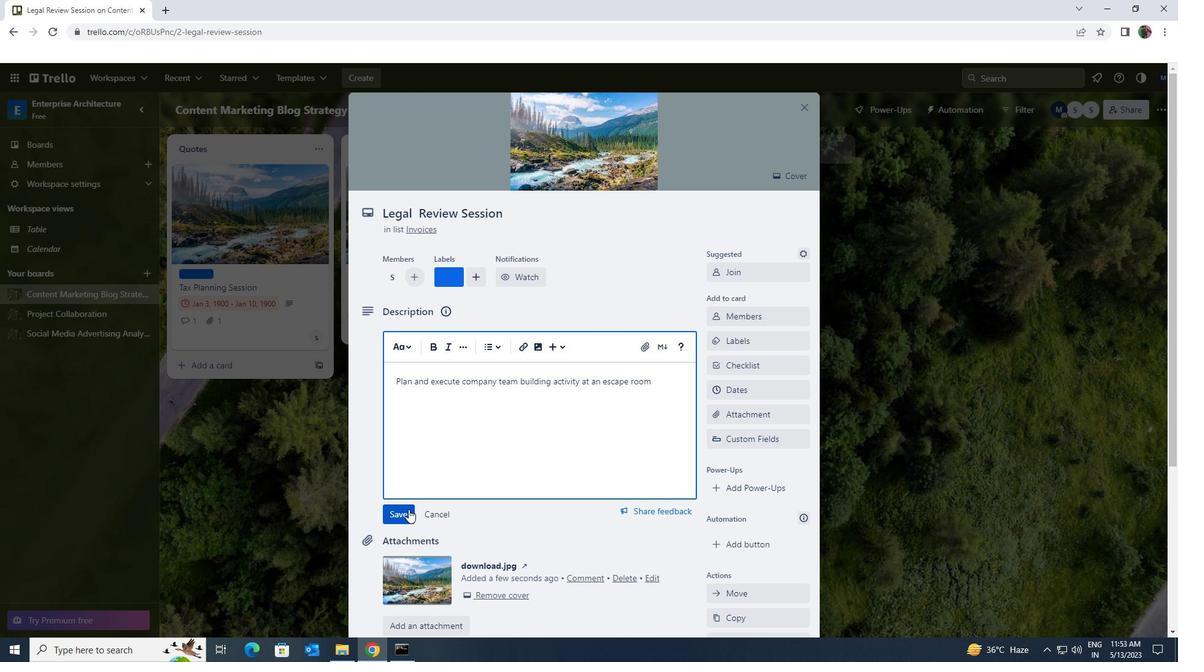 
Action: Mouse scrolled (408, 510) with delta (0, 0)
Screenshot: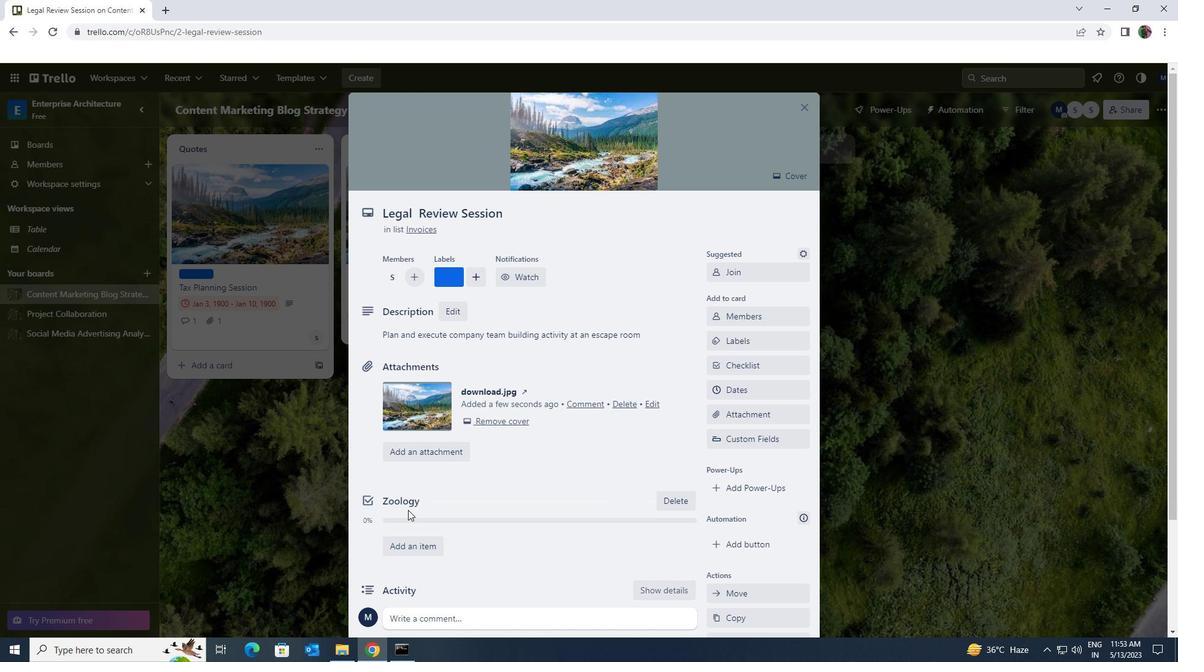 
Action: Mouse scrolled (408, 510) with delta (0, 0)
Screenshot: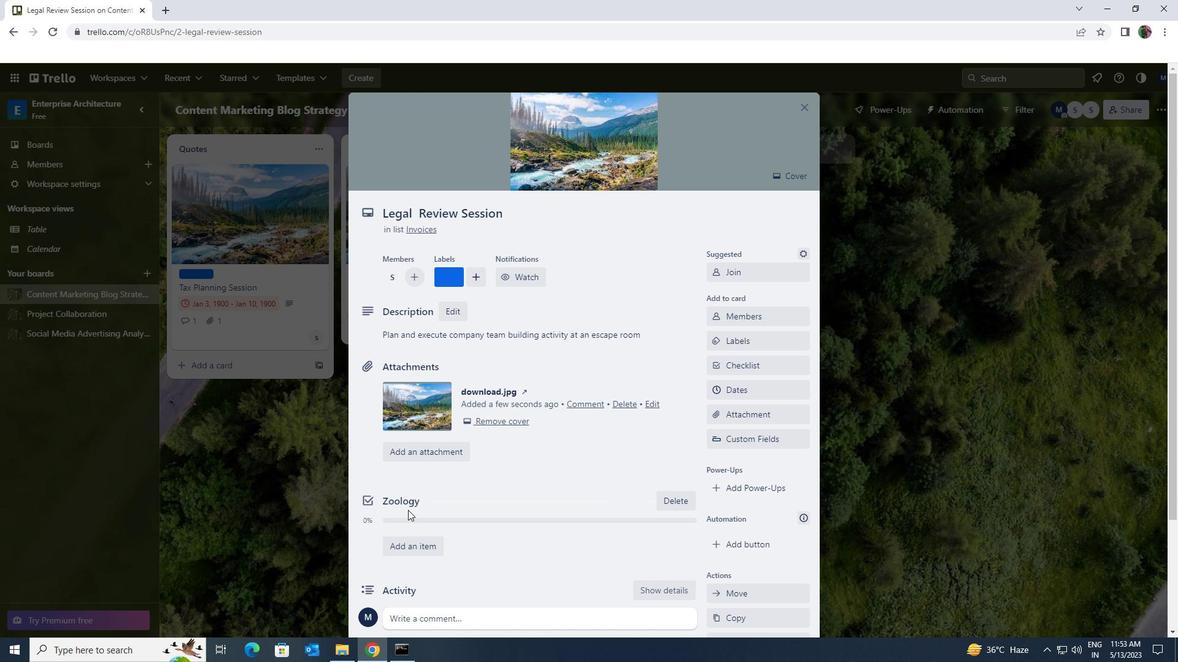 
Action: Mouse scrolled (408, 510) with delta (0, 0)
Screenshot: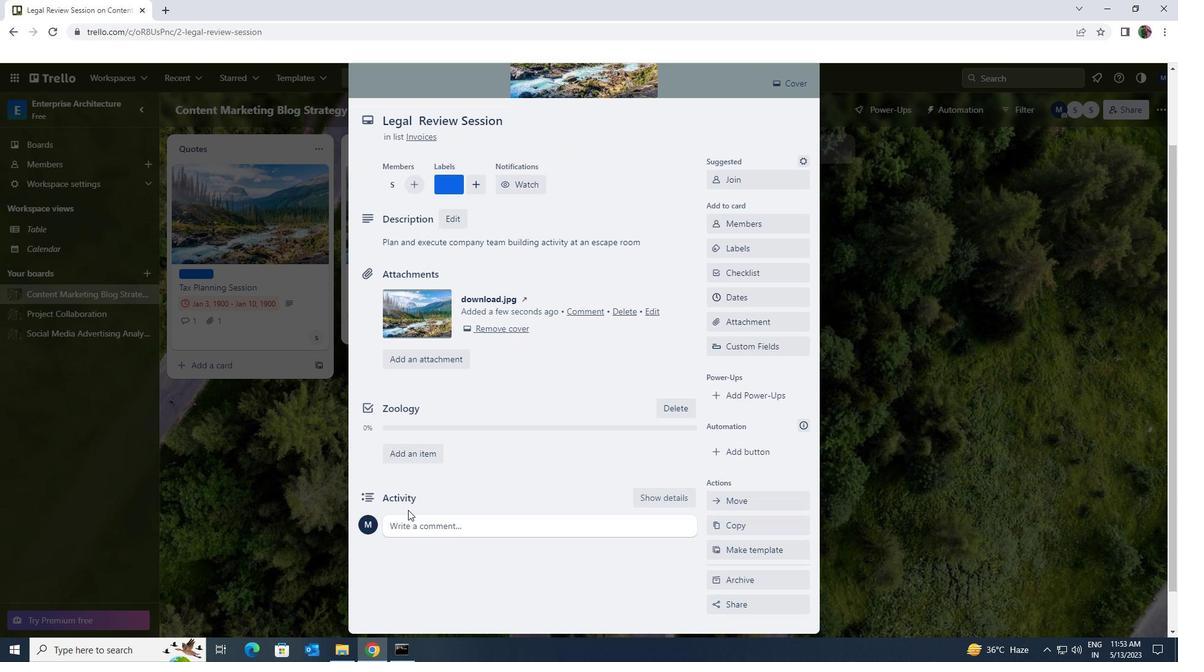 
Action: Mouse moved to (412, 483)
Screenshot: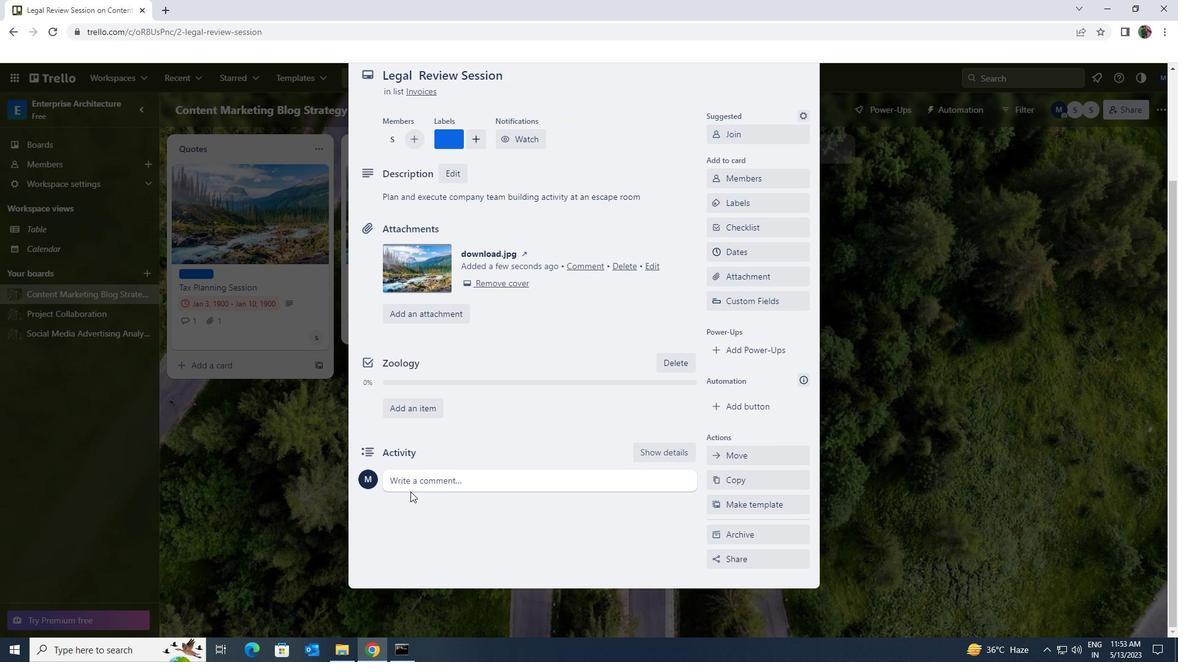 
Action: Mouse pressed left at (412, 483)
Screenshot: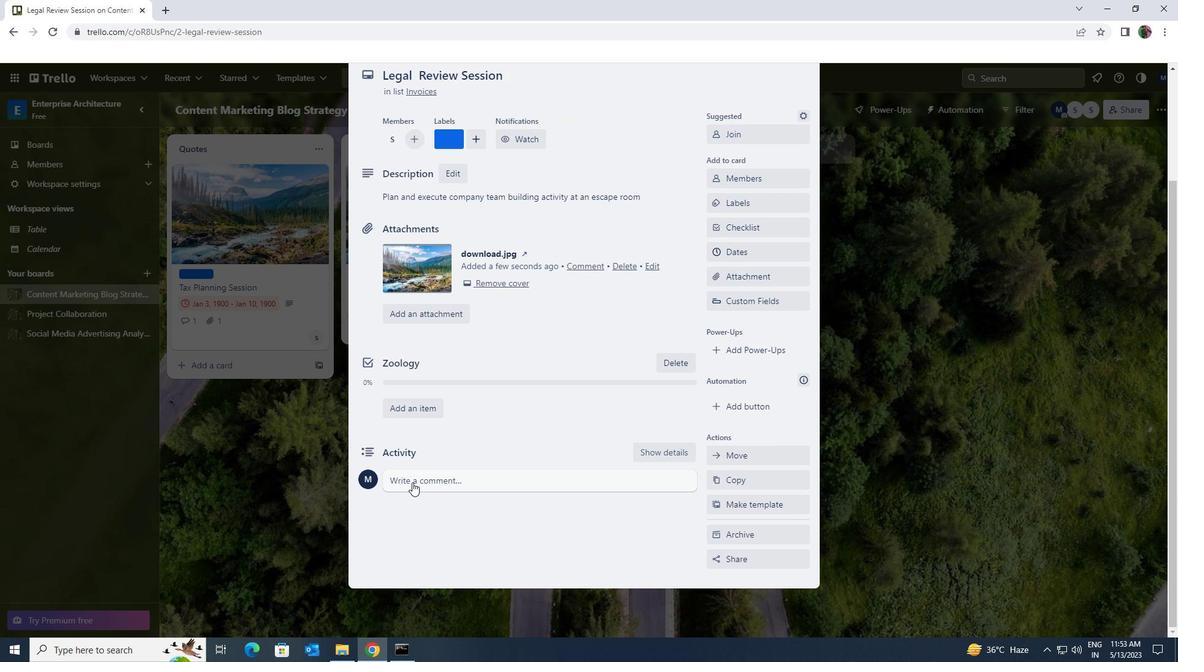 
Action: Key pressed <Key.shift>LET<Key.space>US<Key.space>APPROACH<Key.space>THIS<Key.space>TASK<Key.space>WITH<Key.space>SENE<Key.space>OF<Key.space><Key.backspace><Key.backspace><Key.backspace><Key.backspace><Key.backspace>SE<Key.space>OF<Key.space>OWNW<Key.backspace>ERSHIP<Key.space>AND<Key.space>ACCOUNTABILITY<Key.space>TAKING<Key.space>RESPONSIBILITY<Key.space>FOR<Key.space>OUR<Key.space>ACTIONS<Key.space>AND<Key.space>DECISION<Key.space>
Screenshot: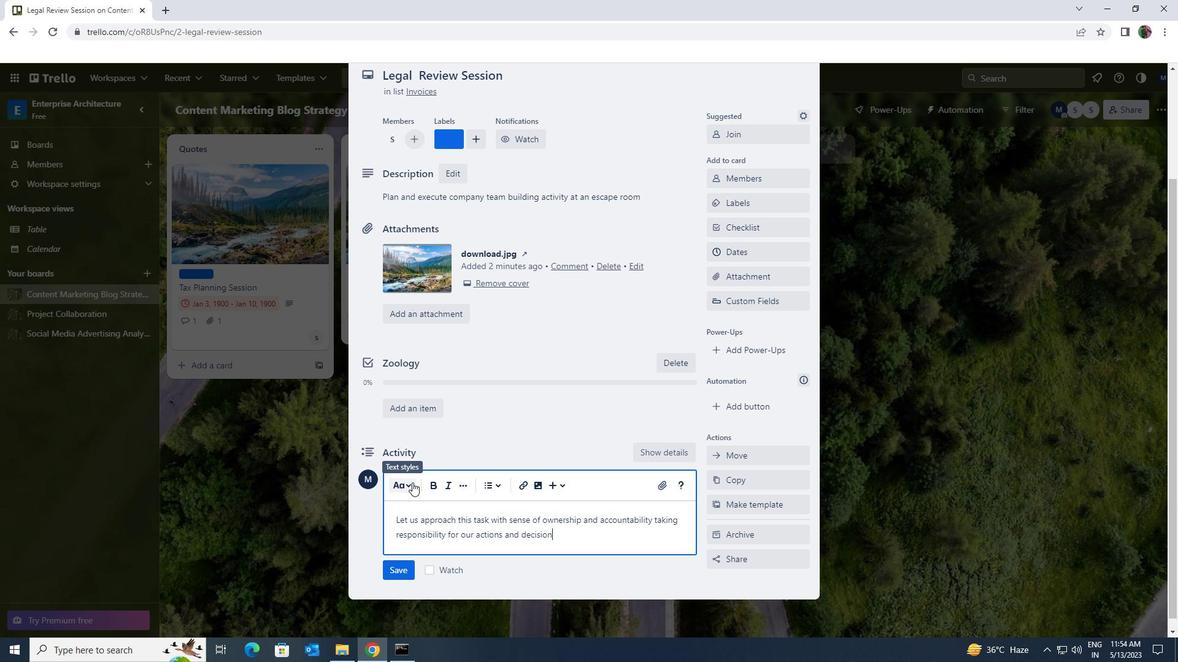 
Action: Mouse moved to (403, 570)
Screenshot: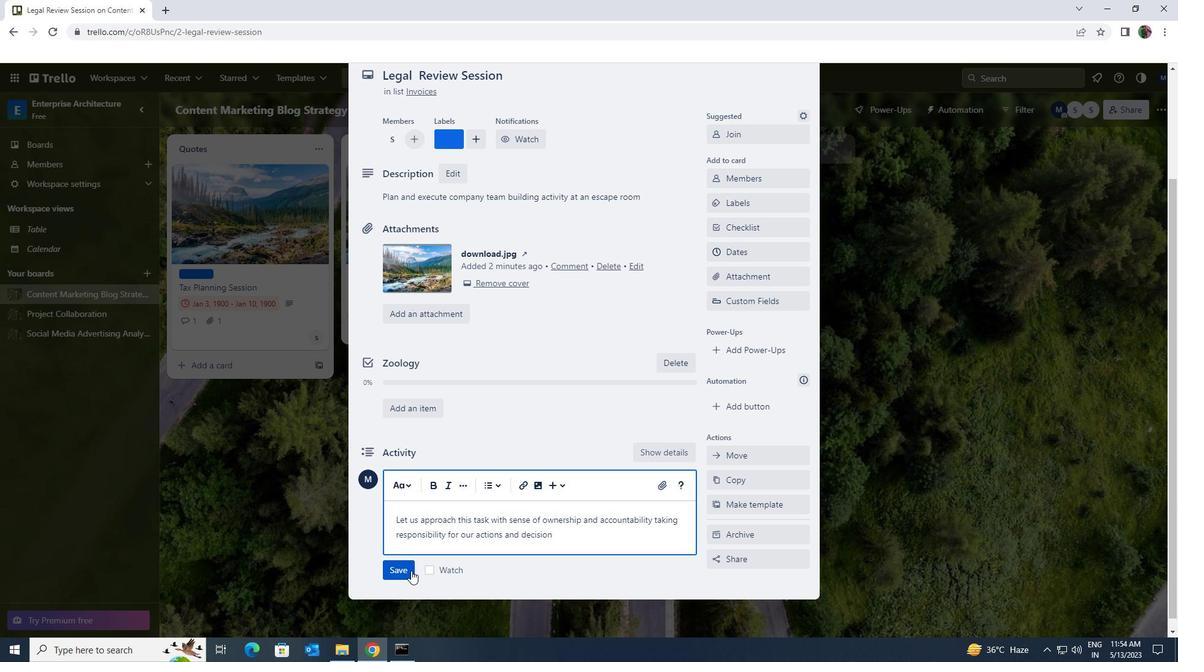 
Action: Mouse pressed left at (403, 570)
Screenshot: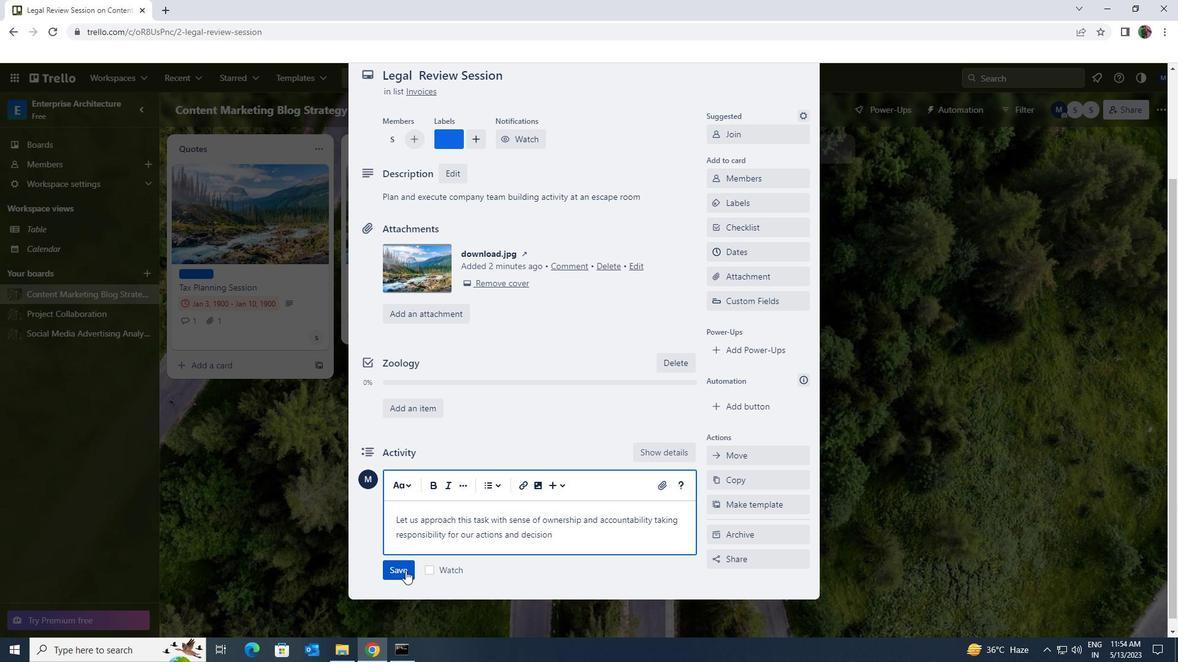 
Action: Mouse moved to (527, 456)
Screenshot: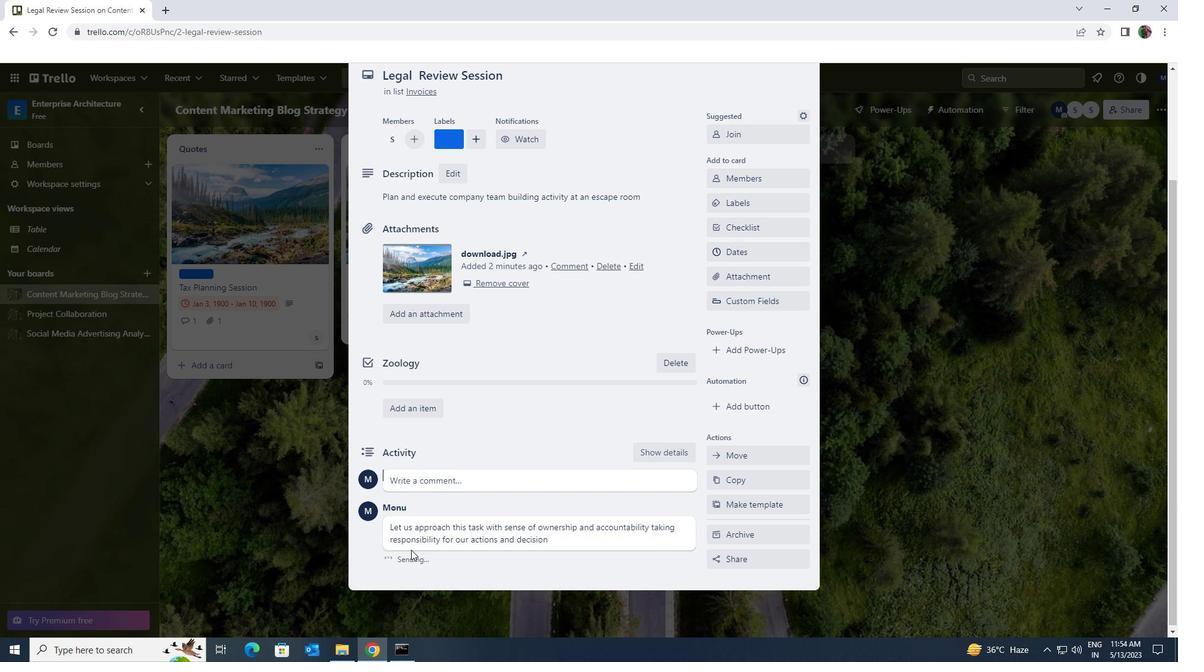 
Action: Mouse scrolled (527, 456) with delta (0, 0)
Screenshot: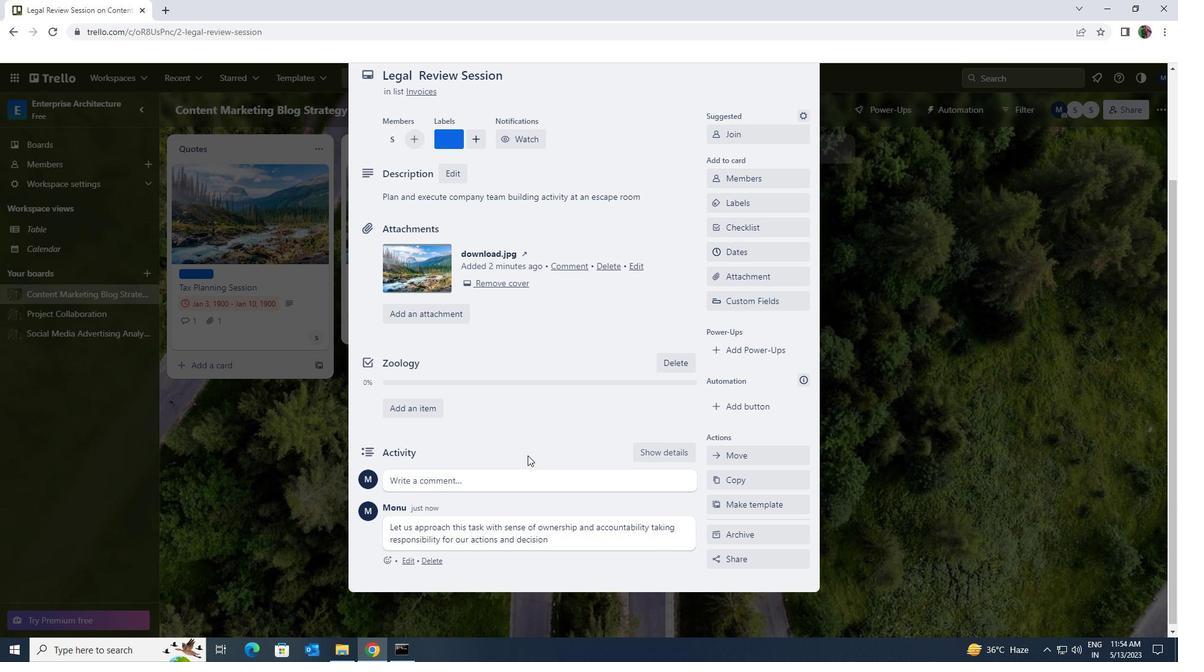 
Action: Mouse moved to (529, 454)
Screenshot: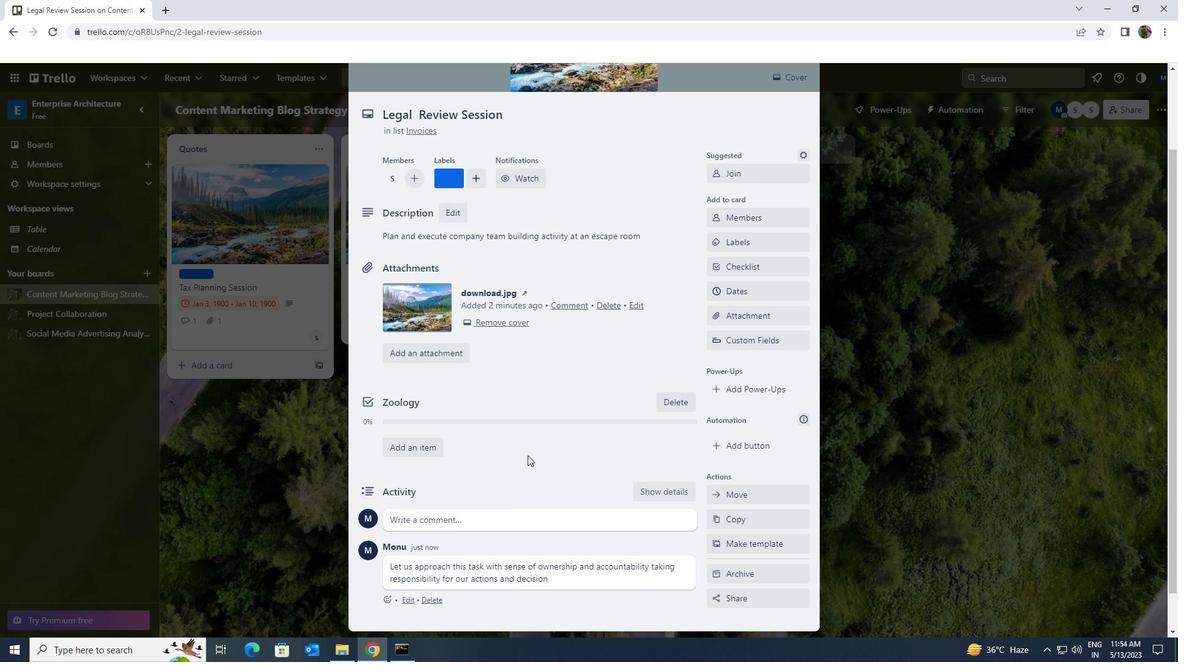 
Action: Mouse scrolled (529, 455) with delta (0, 0)
Screenshot: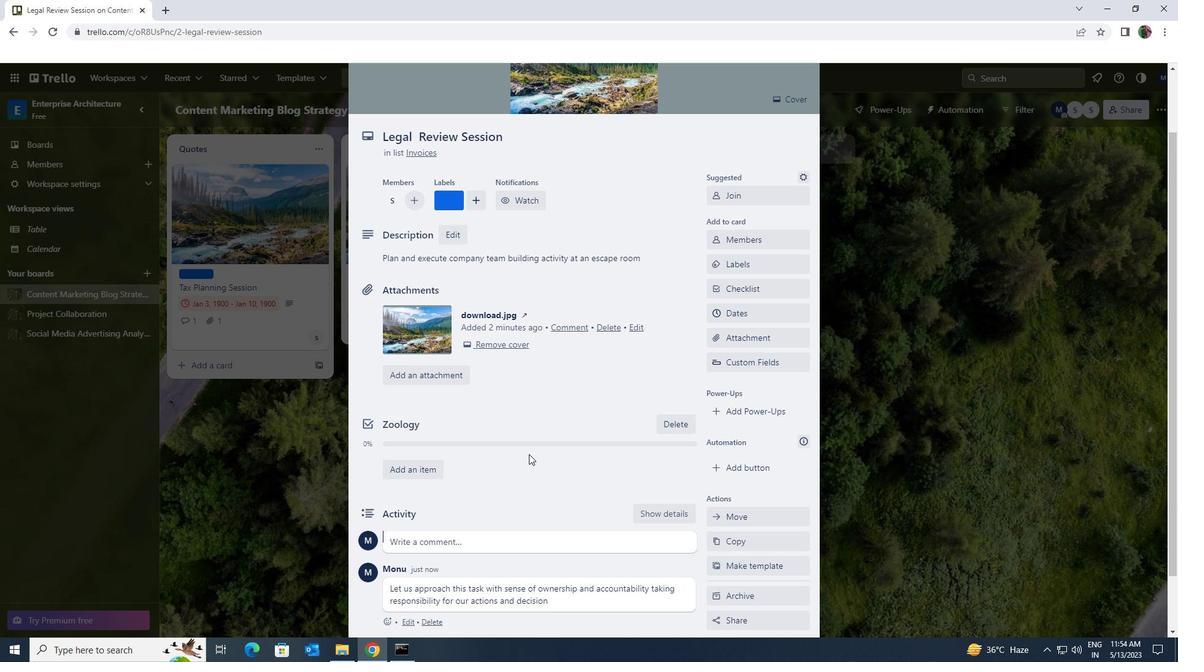 
Action: Mouse moved to (728, 370)
Screenshot: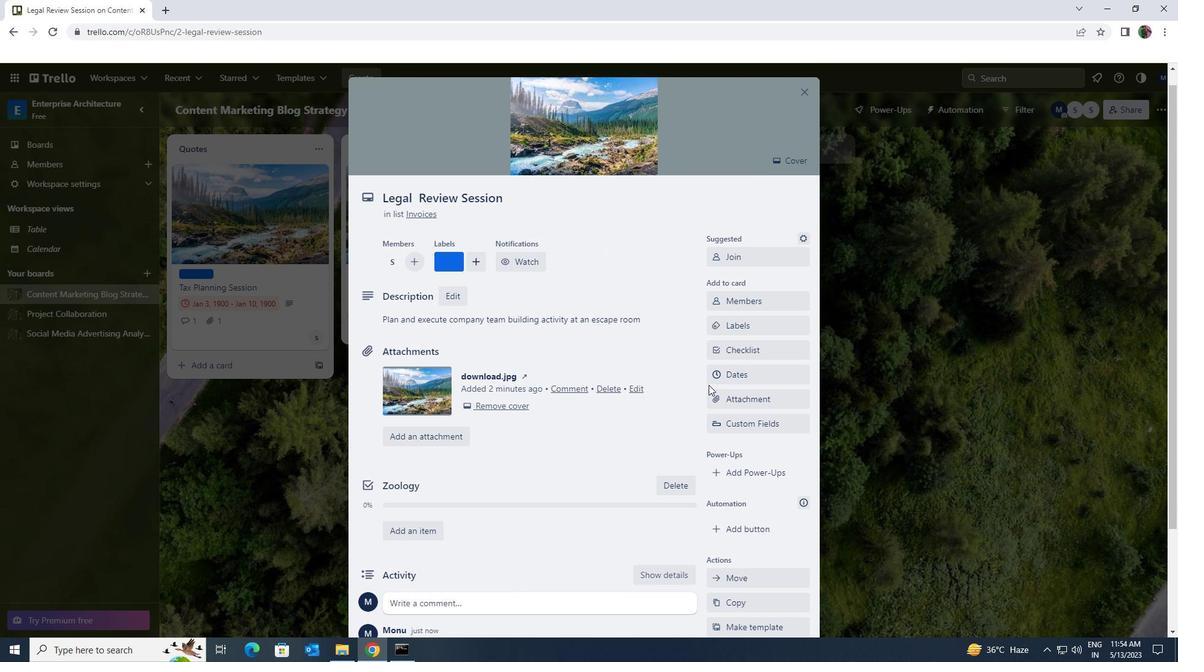 
Action: Mouse pressed left at (728, 370)
Screenshot: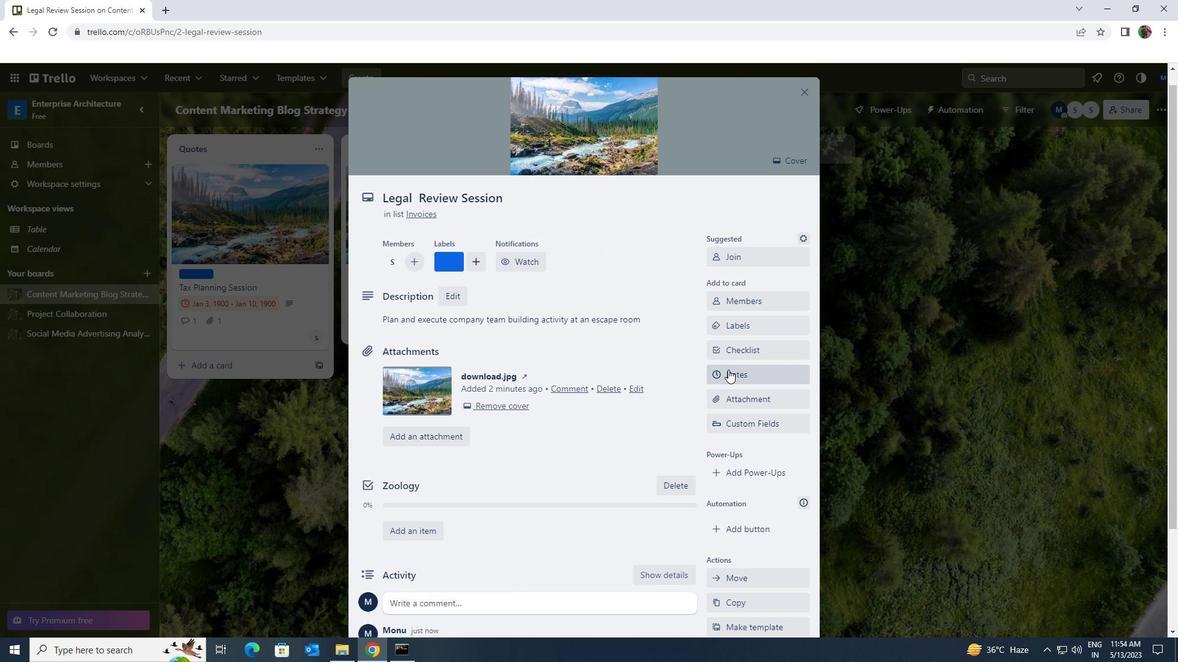 
Action: Mouse moved to (716, 330)
Screenshot: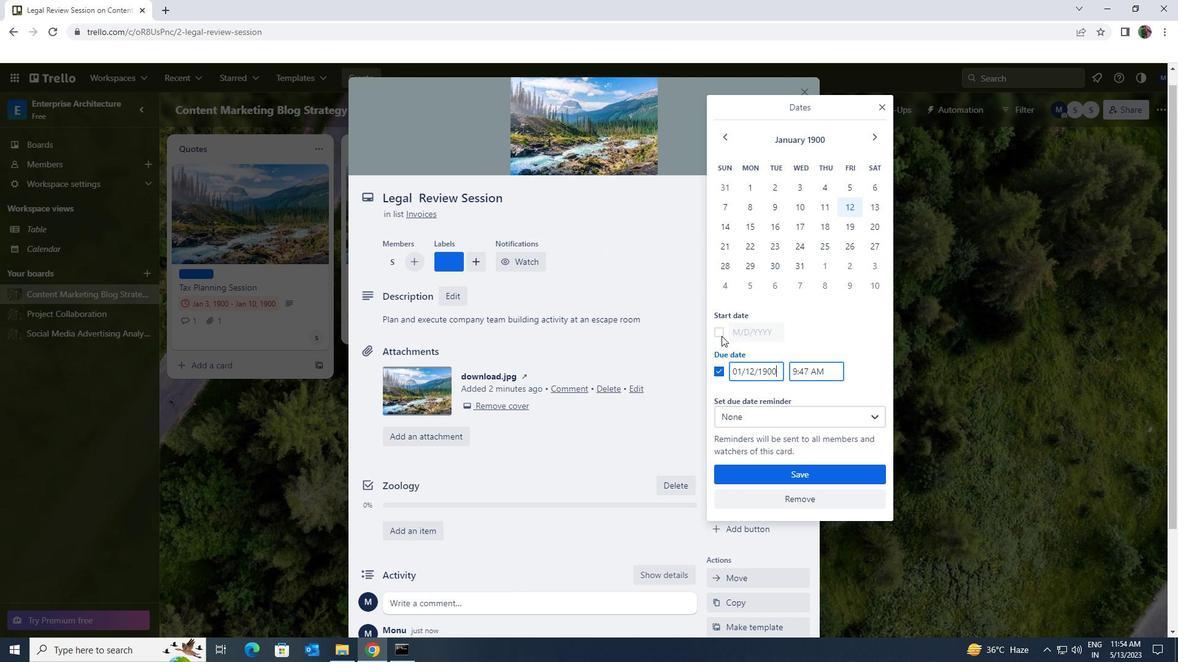 
Action: Mouse pressed left at (716, 330)
Screenshot: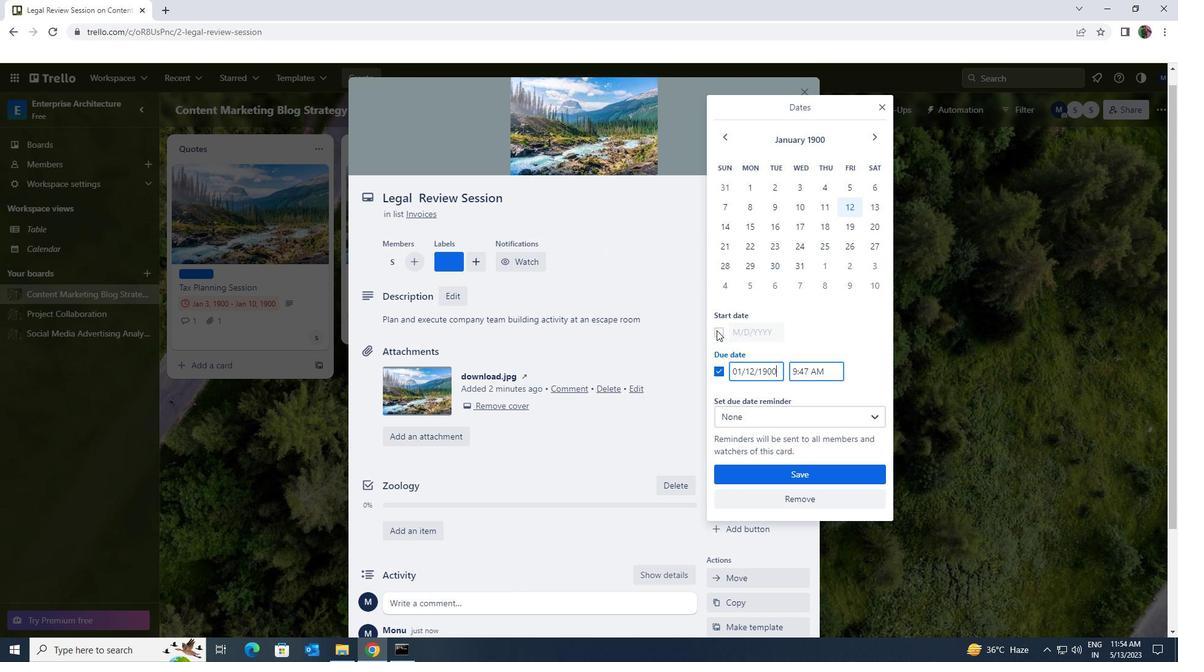 
Action: Mouse moved to (777, 332)
Screenshot: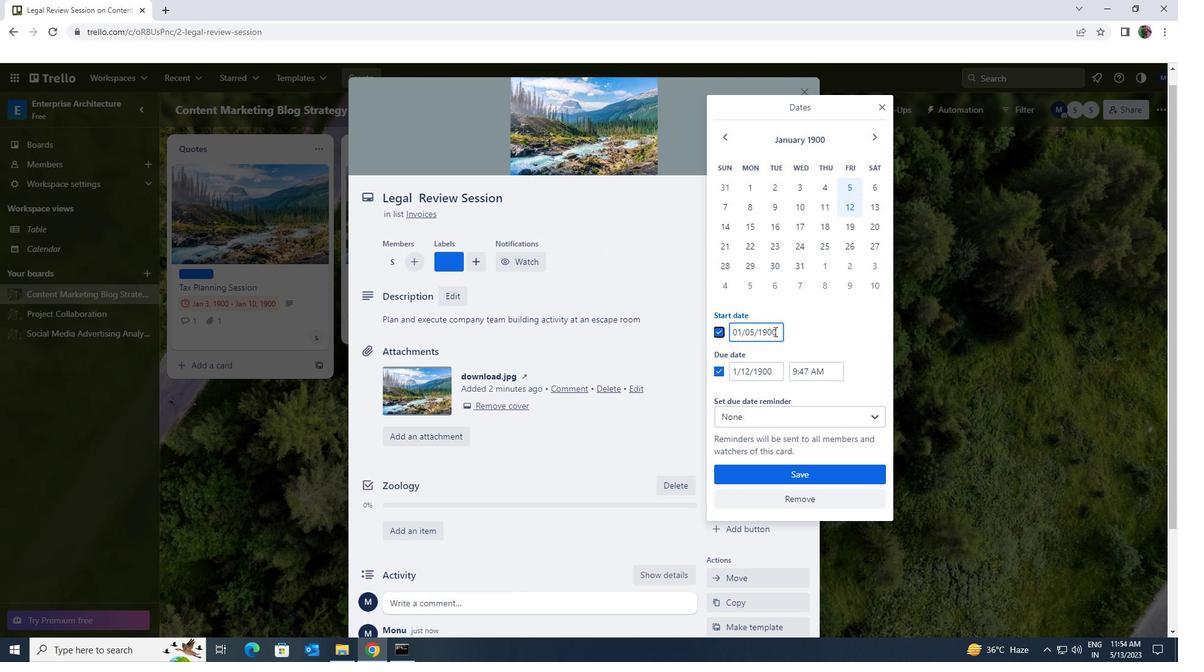 
Action: Mouse pressed left at (777, 332)
Screenshot: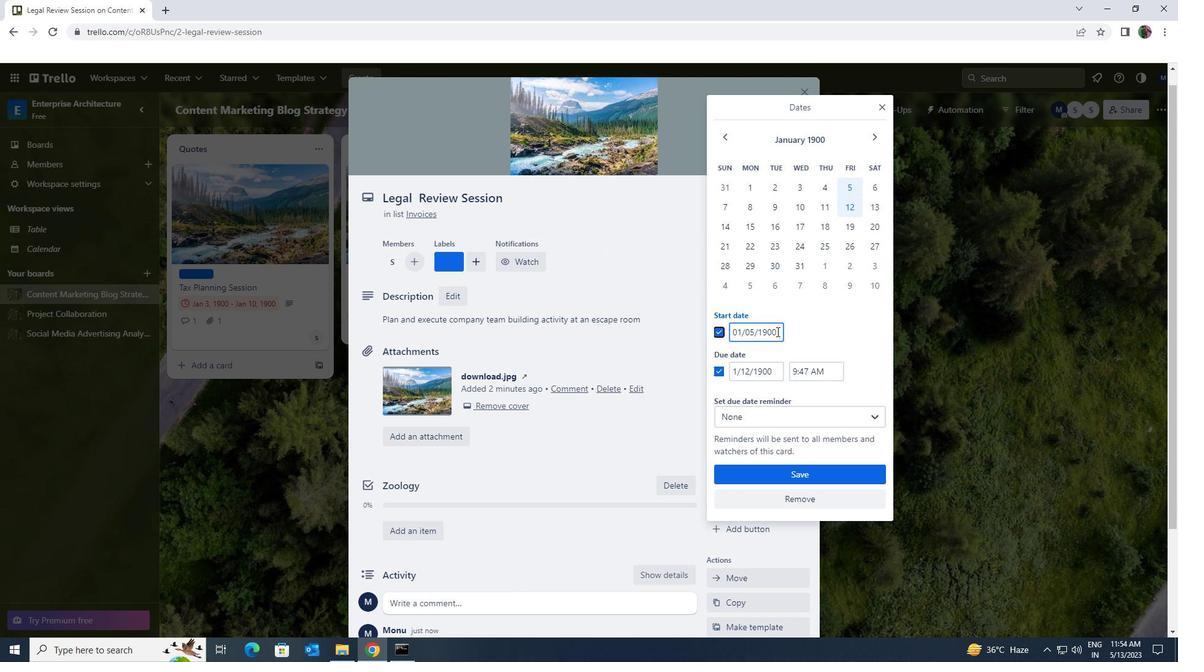 
Action: Mouse moved to (731, 333)
Screenshot: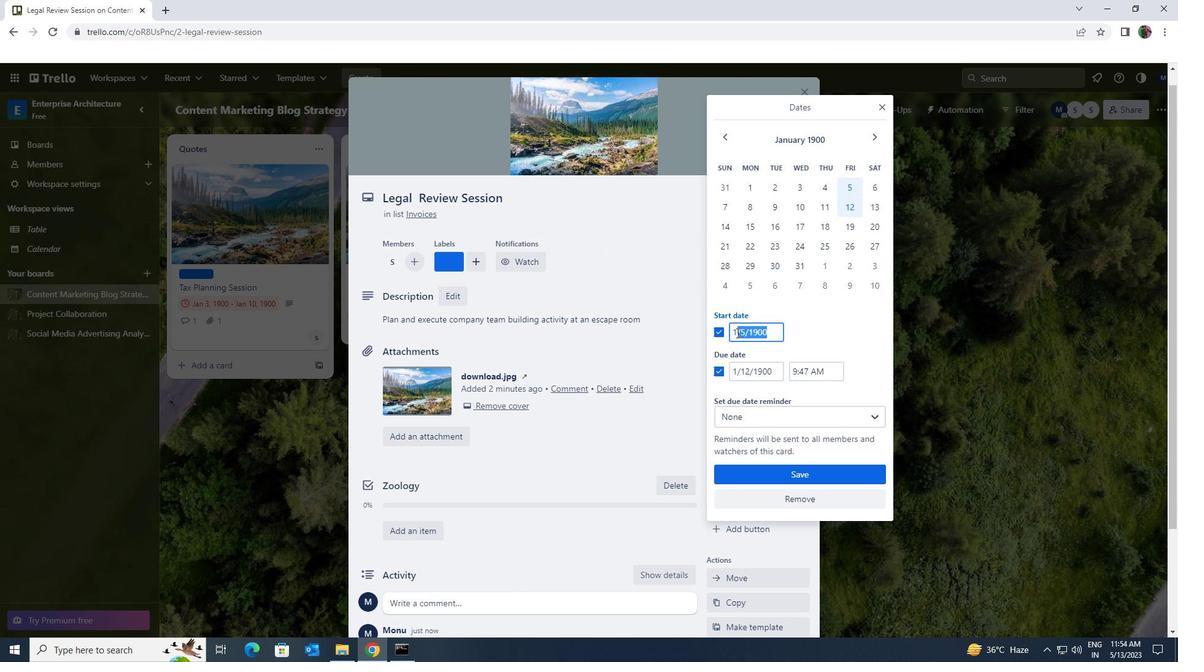 
Action: Key pressed 1/6/1900
Screenshot: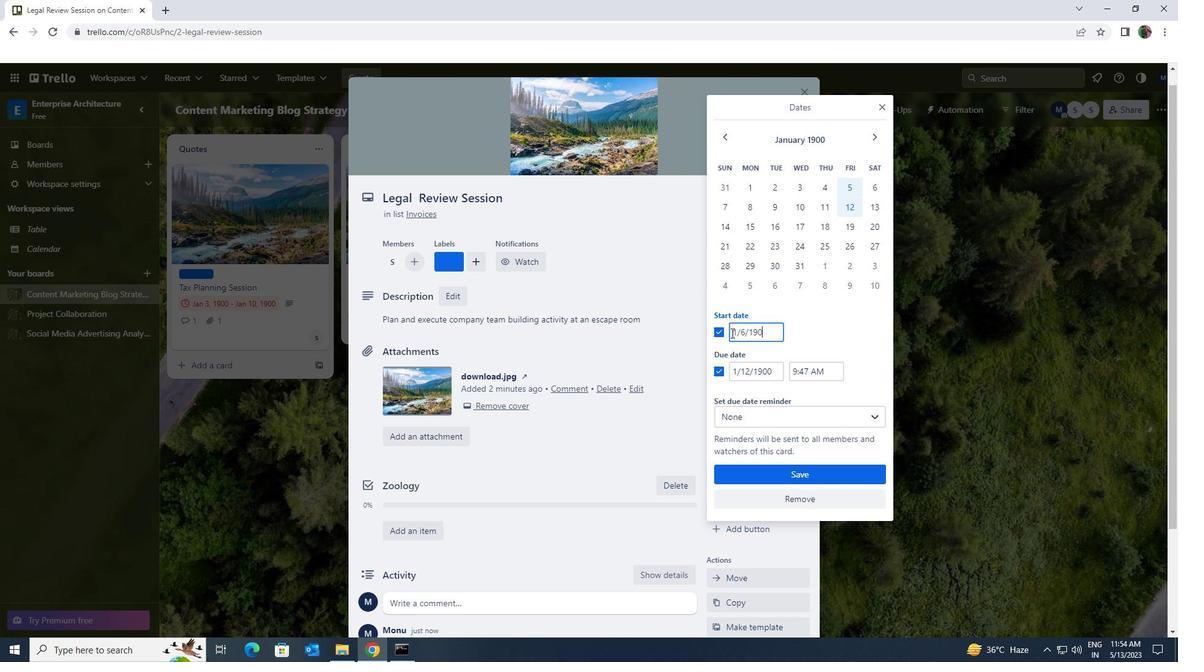 
Action: Mouse moved to (774, 370)
Screenshot: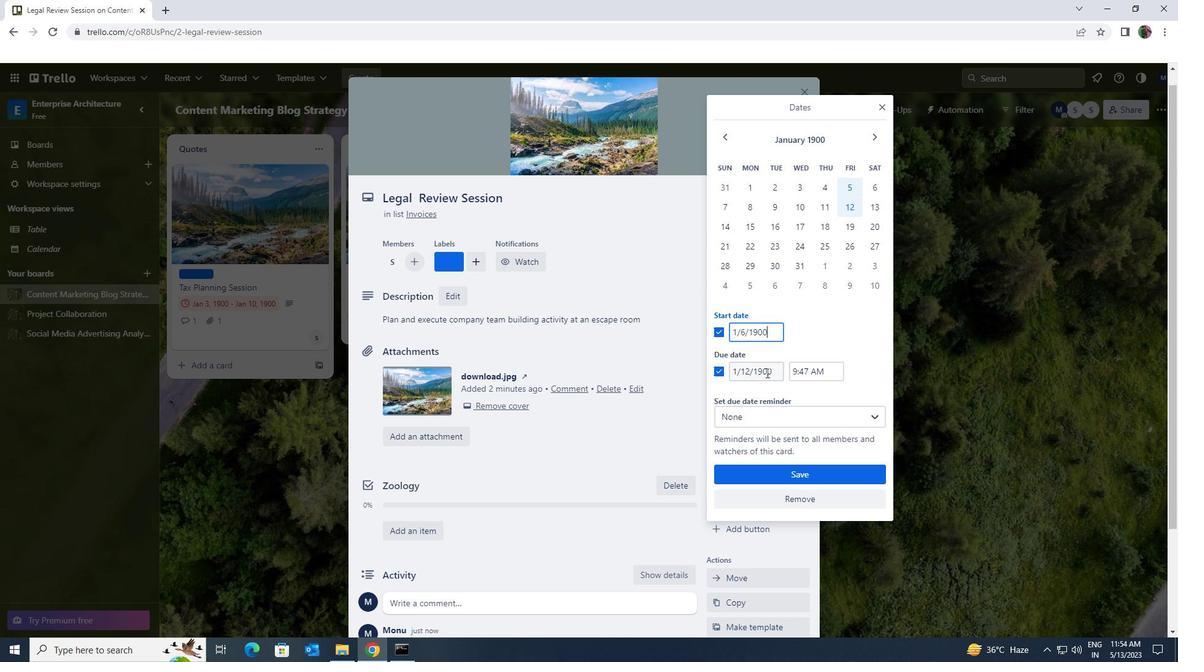 
Action: Mouse pressed left at (774, 370)
Screenshot: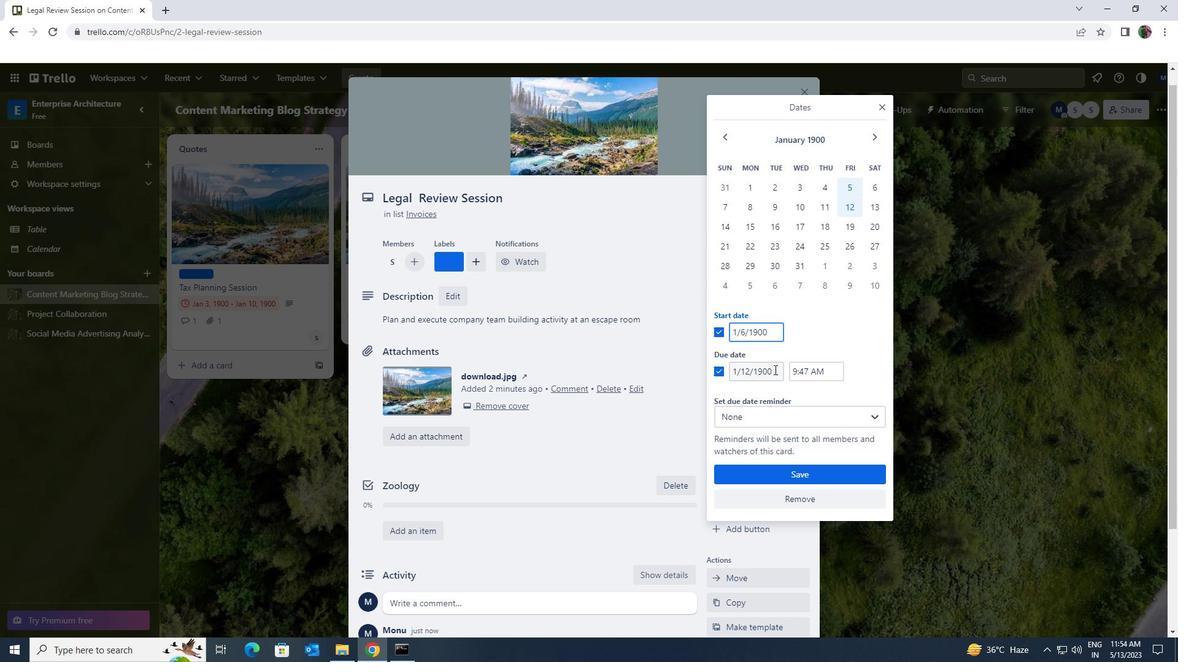 
Action: Mouse moved to (727, 367)
Screenshot: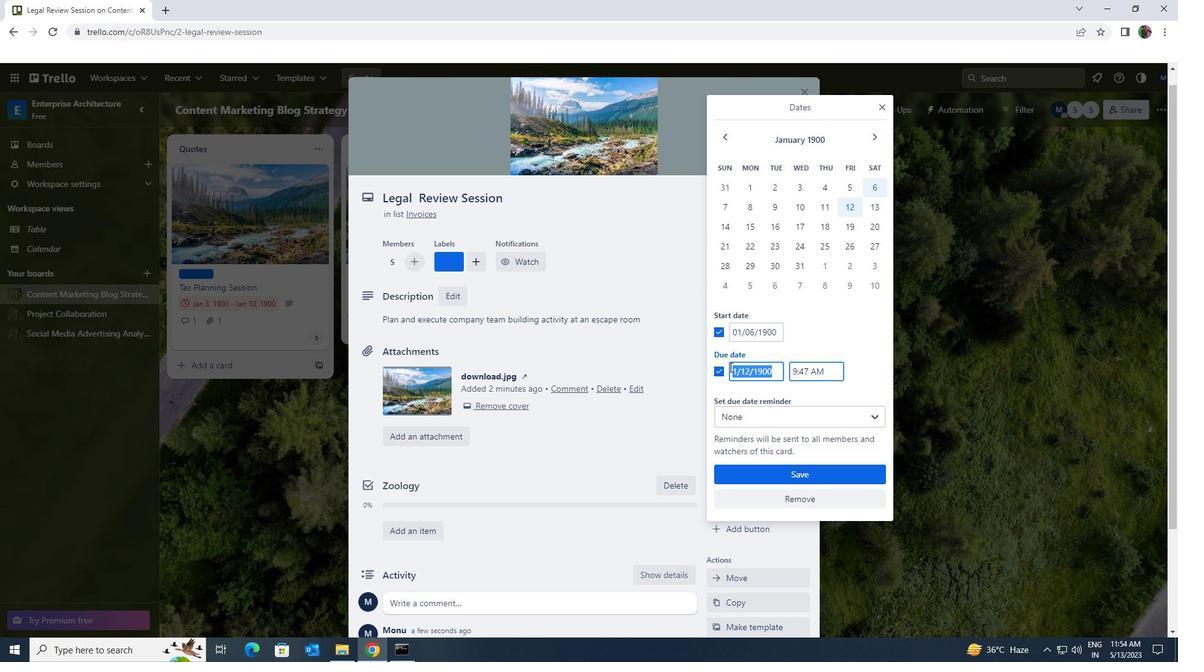 
Action: Key pressed 1/13/1900
Screenshot: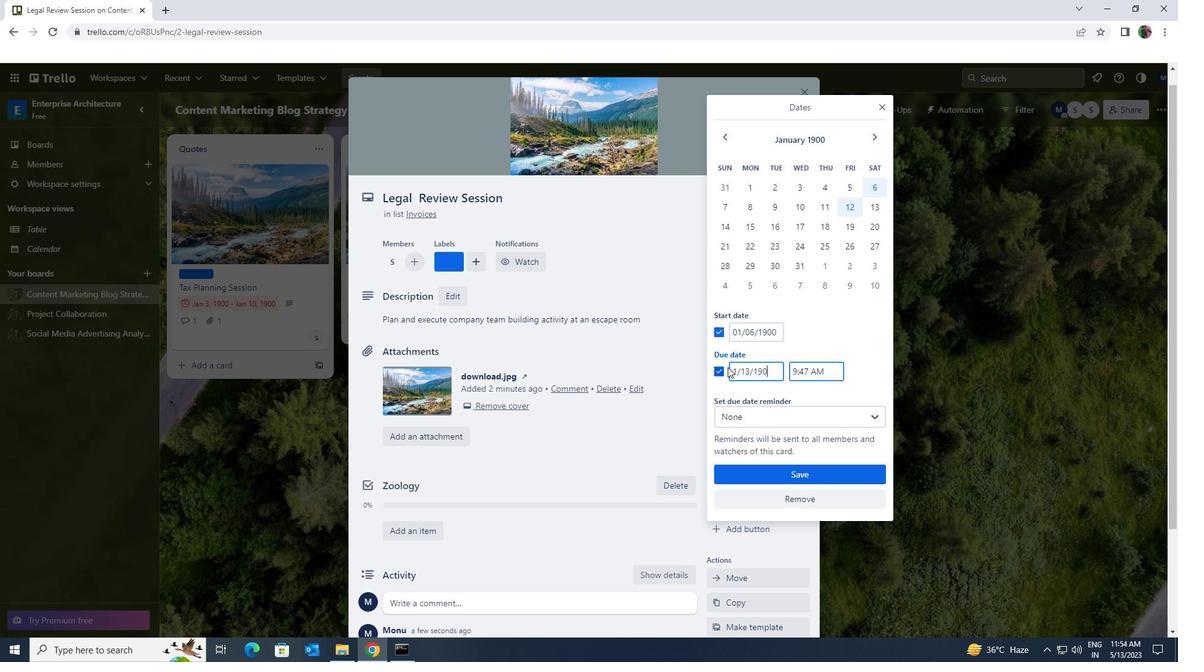 
Action: Mouse moved to (768, 478)
Screenshot: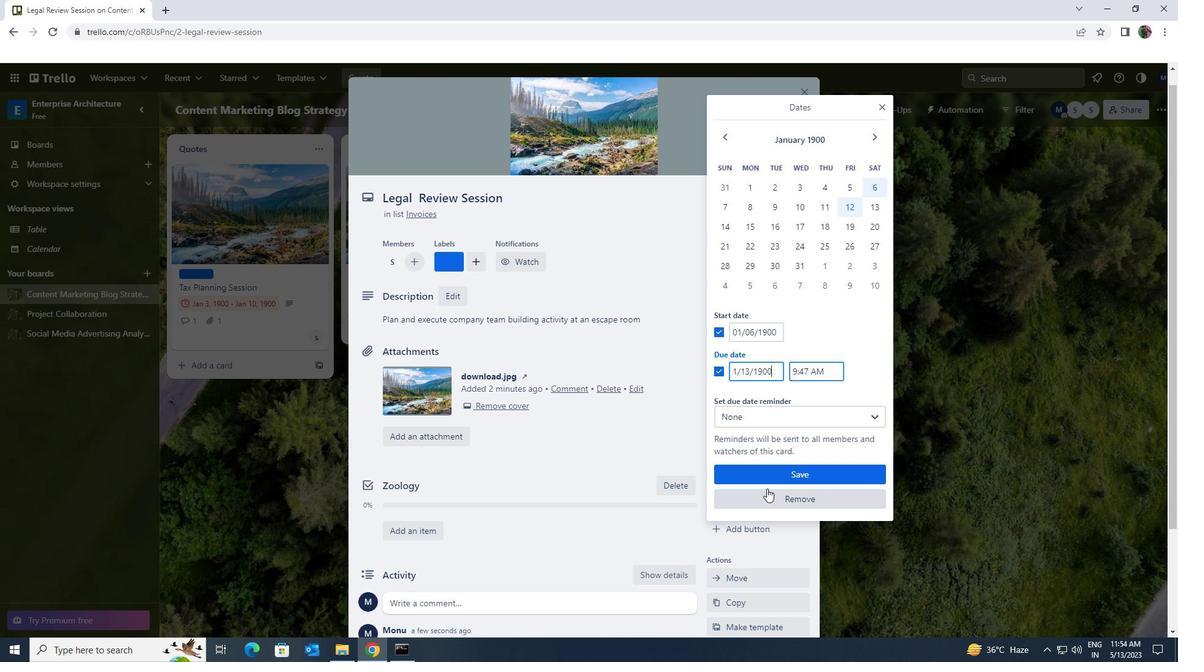 
Action: Mouse pressed left at (768, 478)
Screenshot: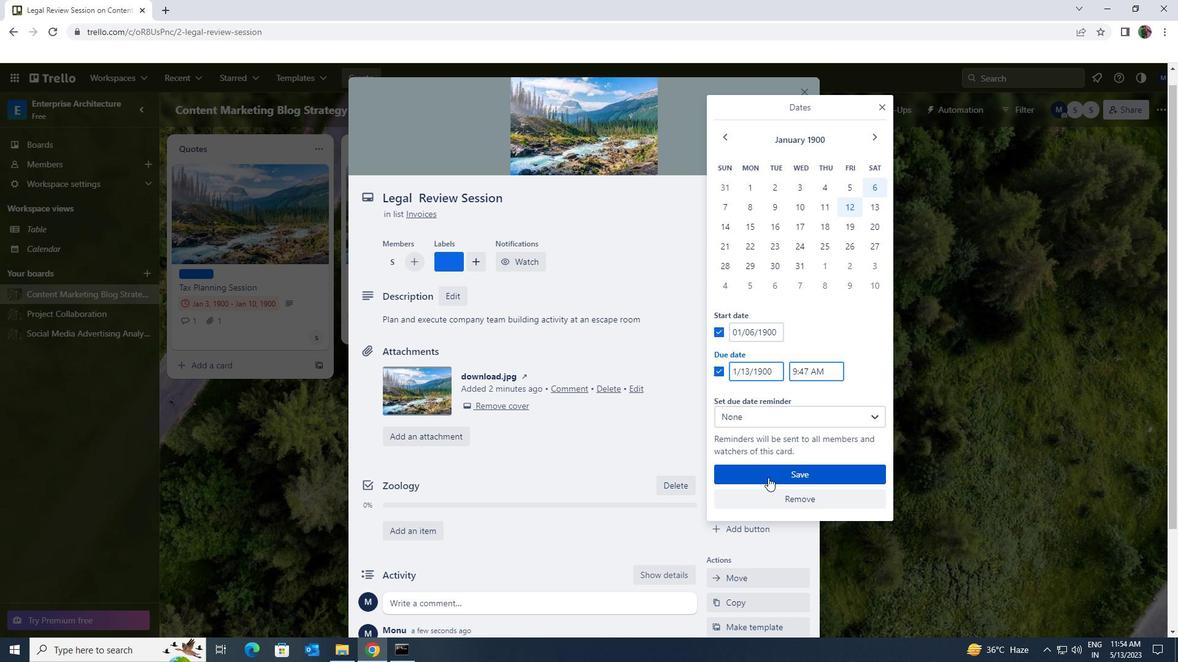 
